 Task: Search one way flight ticket for 4 adults, 1 infant in seat and 1 infant on lap in premium economy from Lynchburg: Lynchburg Regional Airport (preston Glenn Field) to Rockford: Chicago Rockford International Airport(was Northwest Chicagoland Regional Airport At Rockford) on 5-1-2023. Choice of flights is Frontier. Number of bags: 5 checked bags. Price is upto 98000. Outbound departure time preference is 23:00.
Action: Mouse moved to (216, 365)
Screenshot: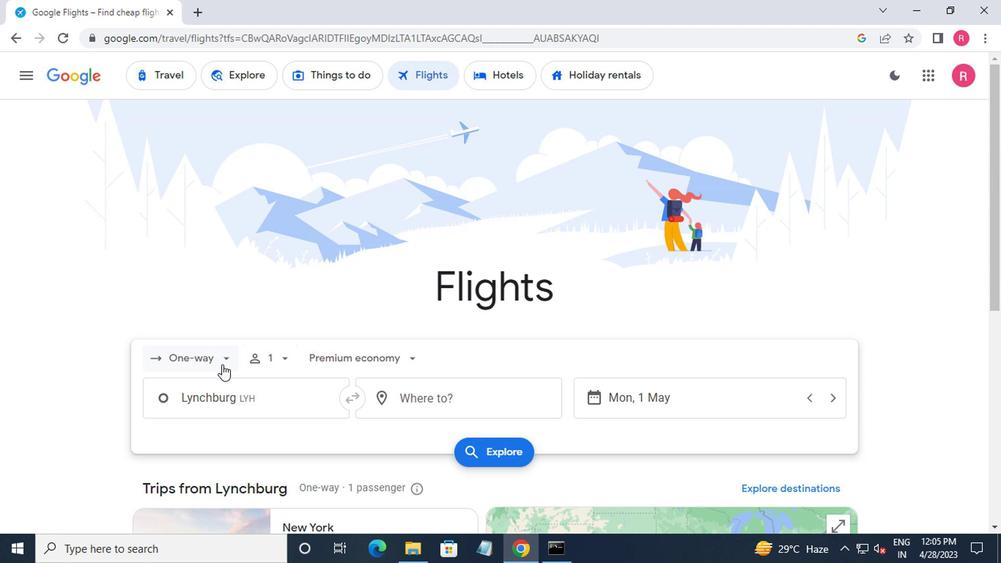 
Action: Mouse pressed left at (216, 365)
Screenshot: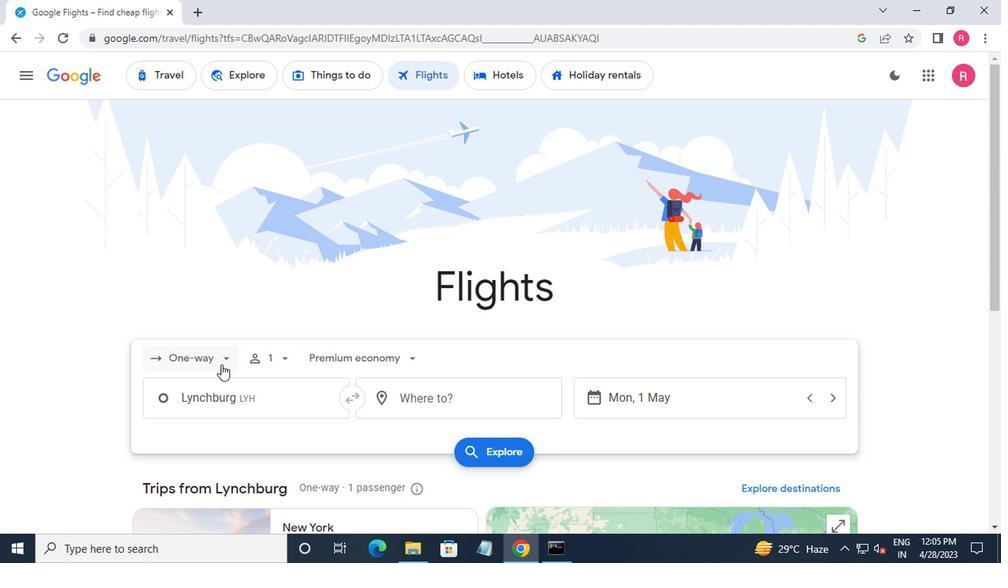 
Action: Mouse moved to (216, 421)
Screenshot: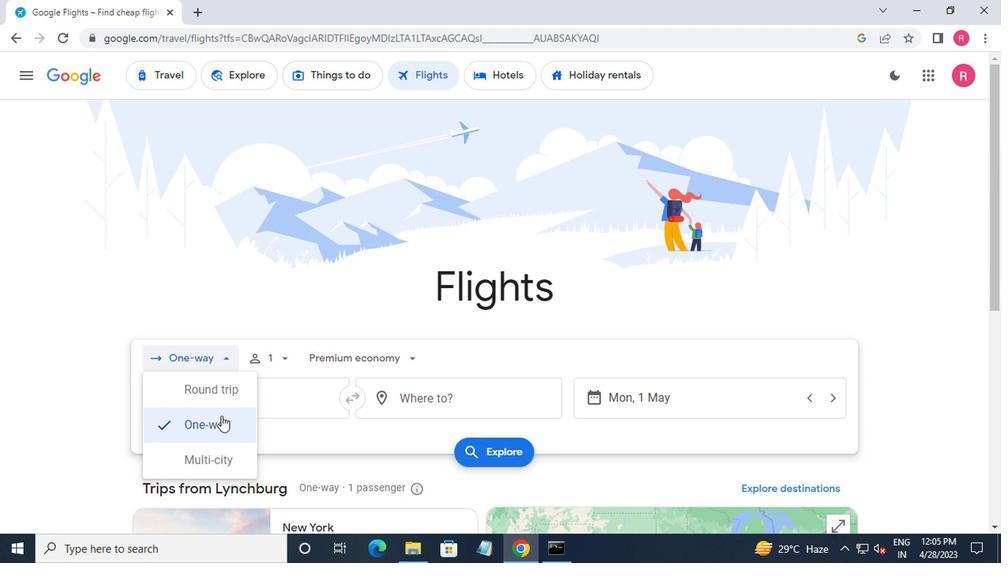 
Action: Mouse pressed left at (216, 421)
Screenshot: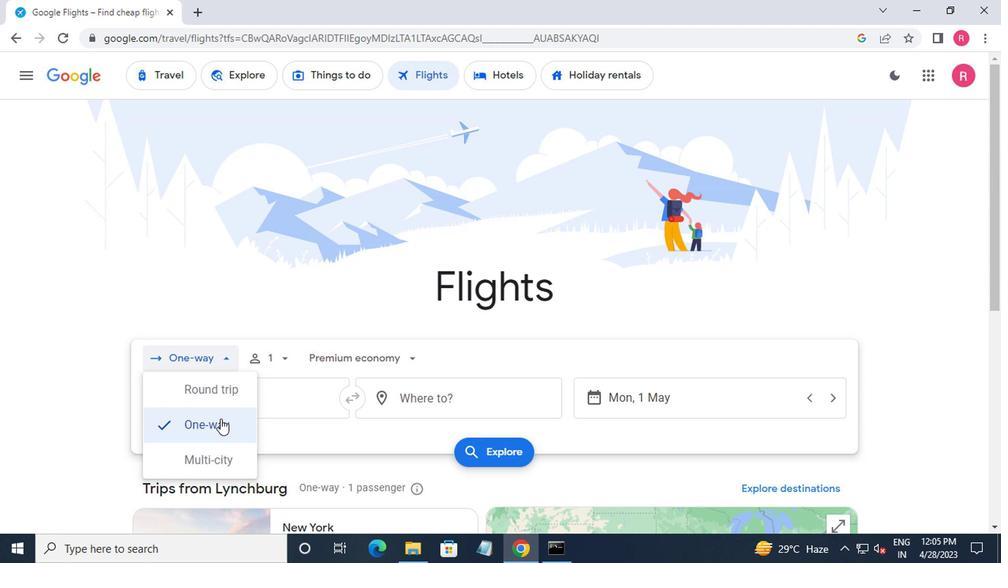 
Action: Mouse moved to (283, 358)
Screenshot: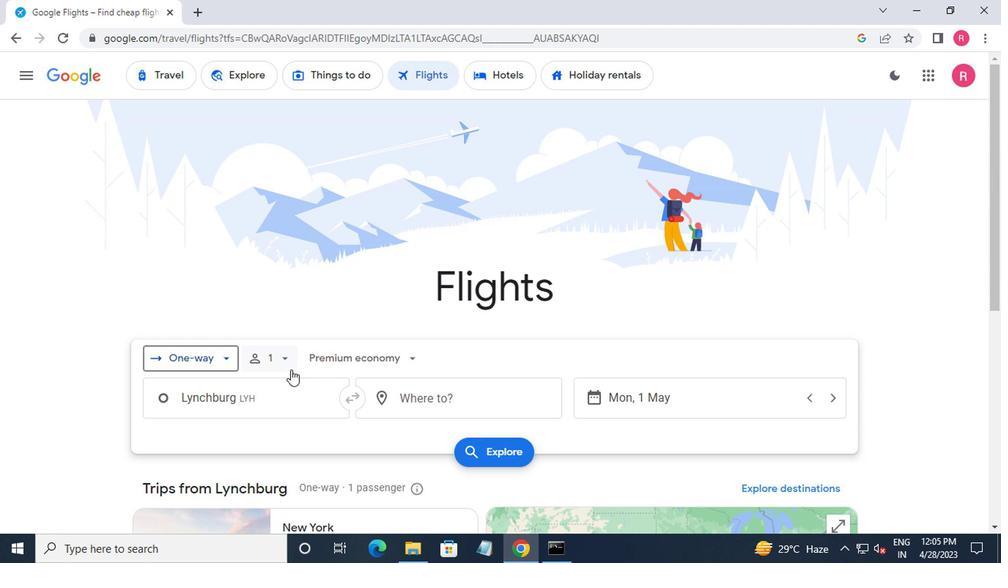 
Action: Mouse pressed left at (283, 358)
Screenshot: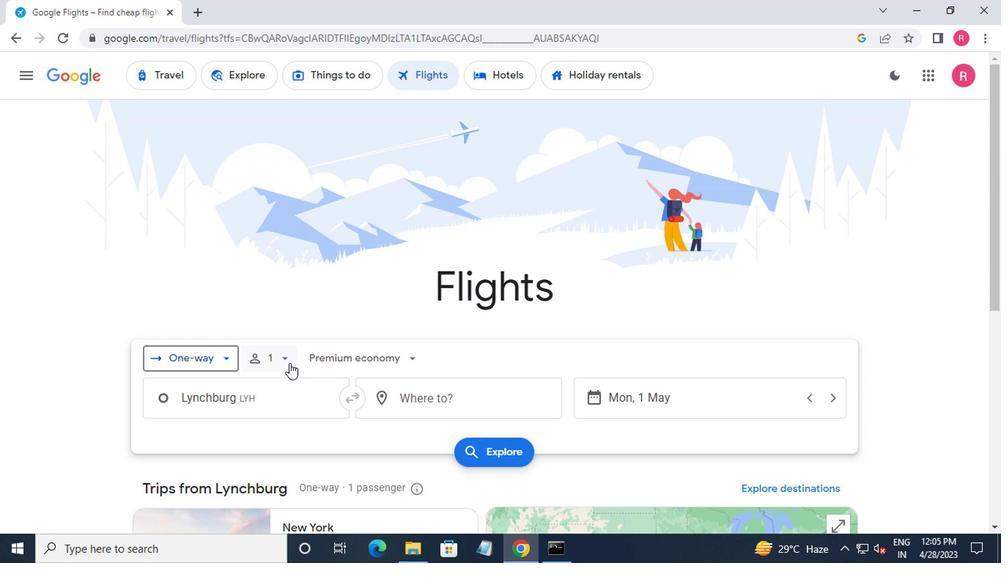 
Action: Mouse moved to (402, 403)
Screenshot: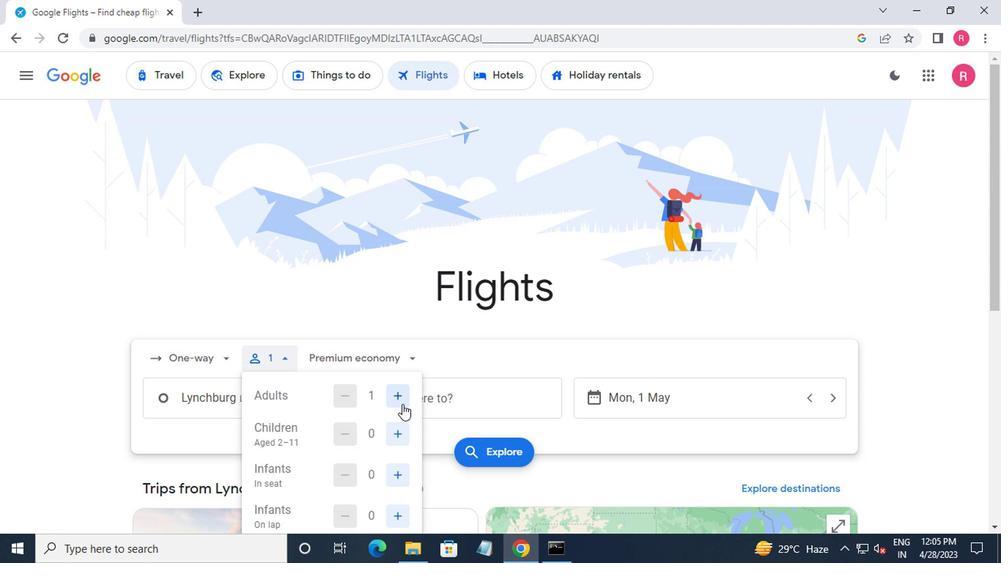 
Action: Mouse pressed left at (402, 403)
Screenshot: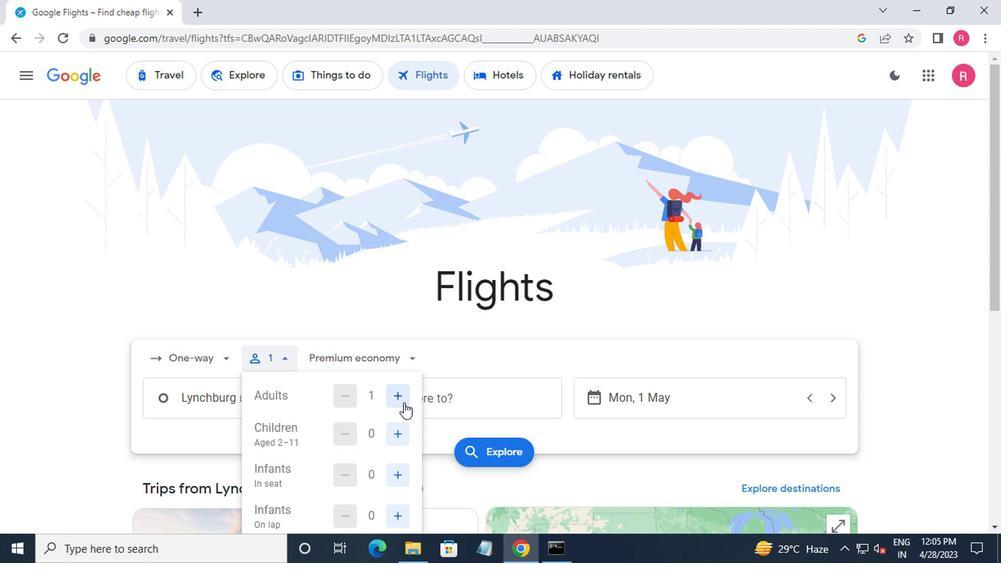 
Action: Mouse moved to (401, 403)
Screenshot: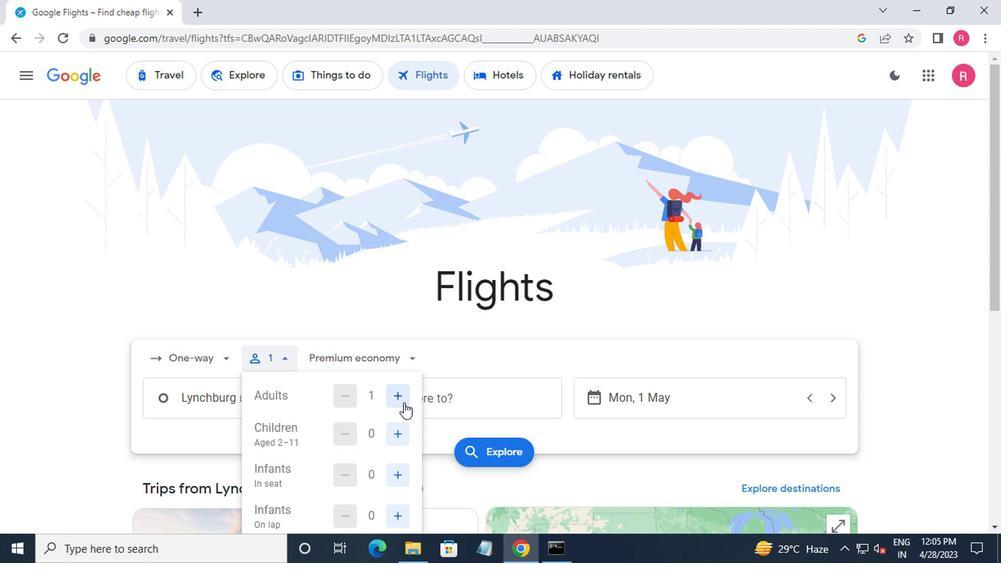 
Action: Mouse pressed left at (401, 403)
Screenshot: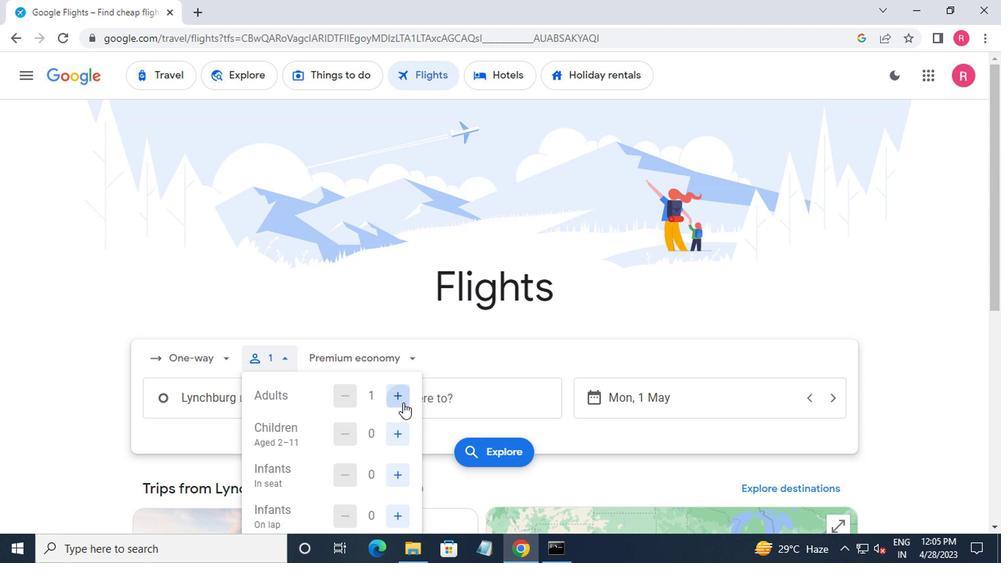 
Action: Mouse moved to (391, 444)
Screenshot: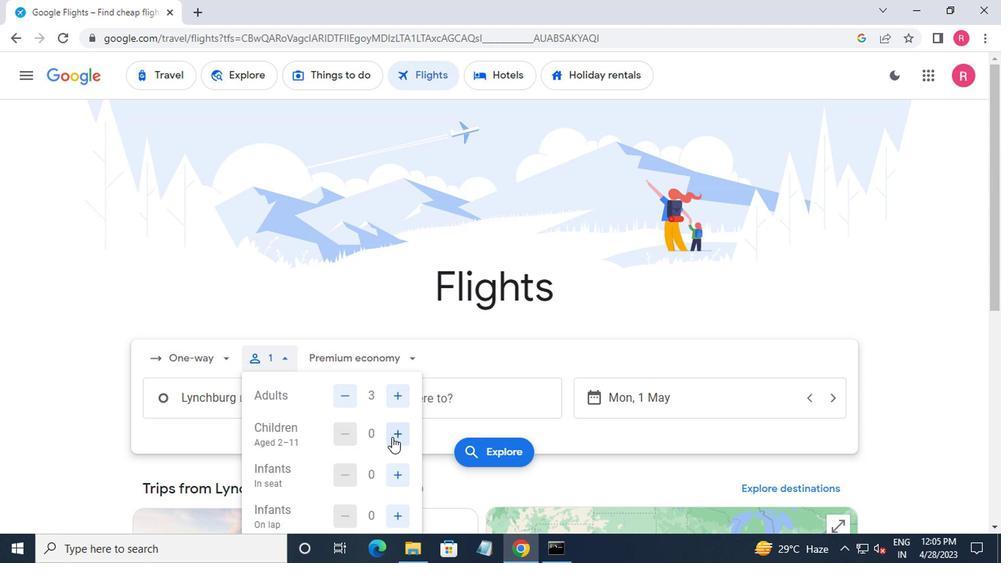 
Action: Mouse pressed left at (391, 444)
Screenshot: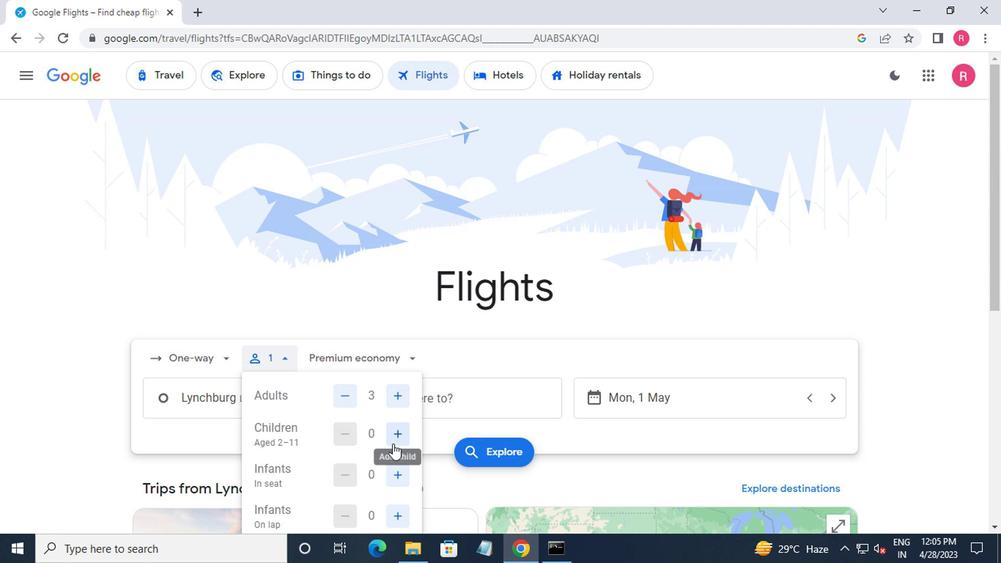 
Action: Mouse pressed left at (391, 444)
Screenshot: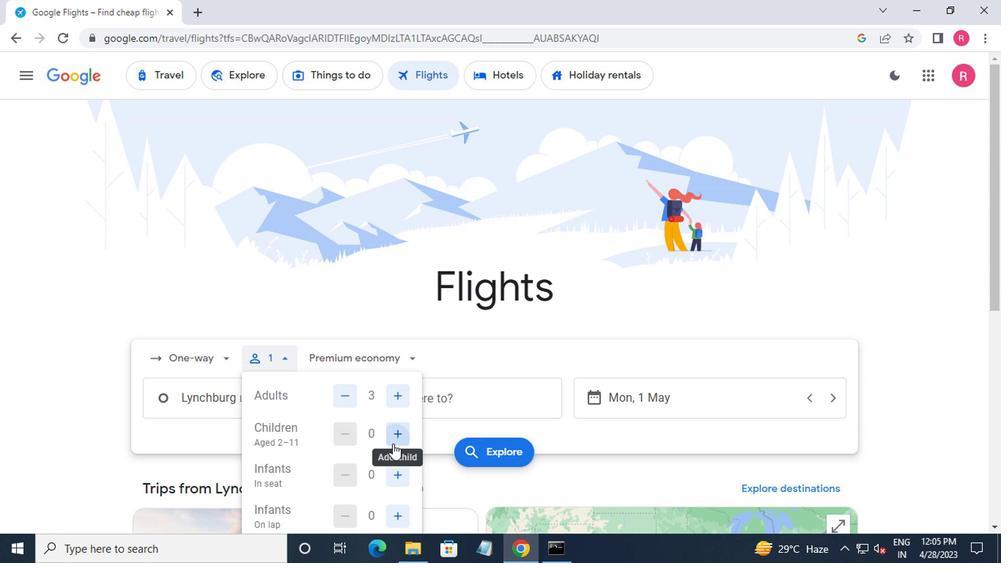 
Action: Mouse pressed left at (391, 444)
Screenshot: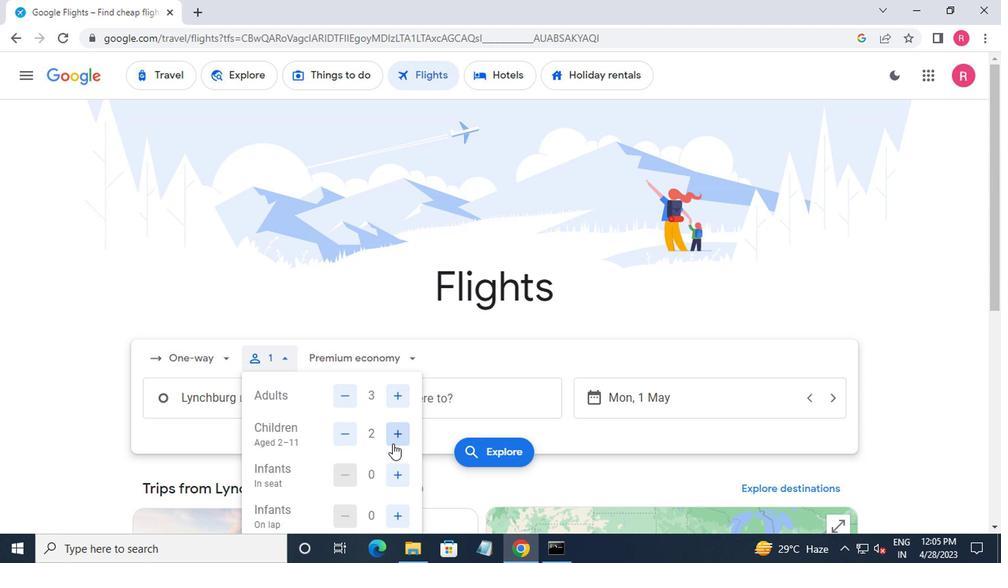 
Action: Mouse scrolled (391, 444) with delta (0, 0)
Screenshot: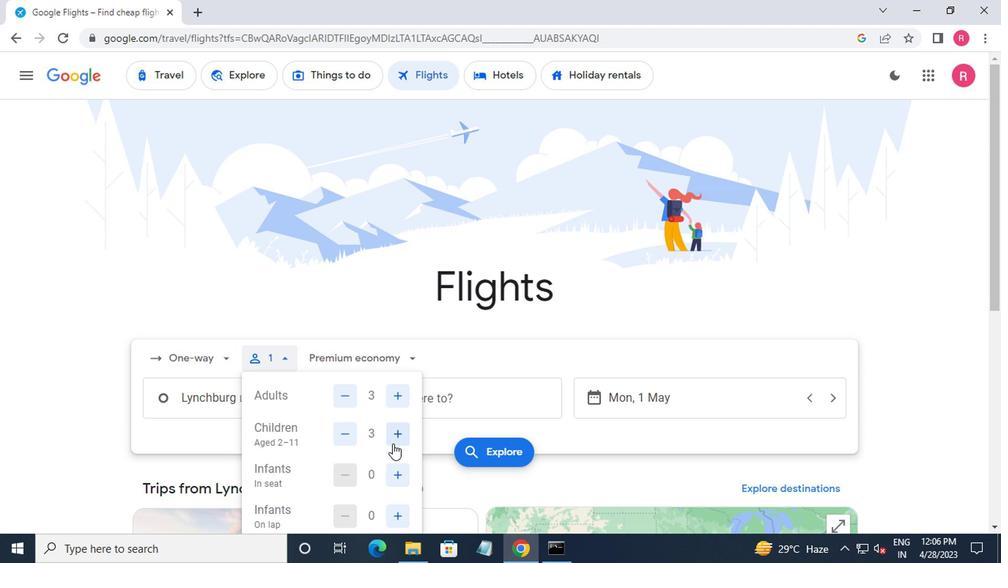 
Action: Mouse moved to (382, 285)
Screenshot: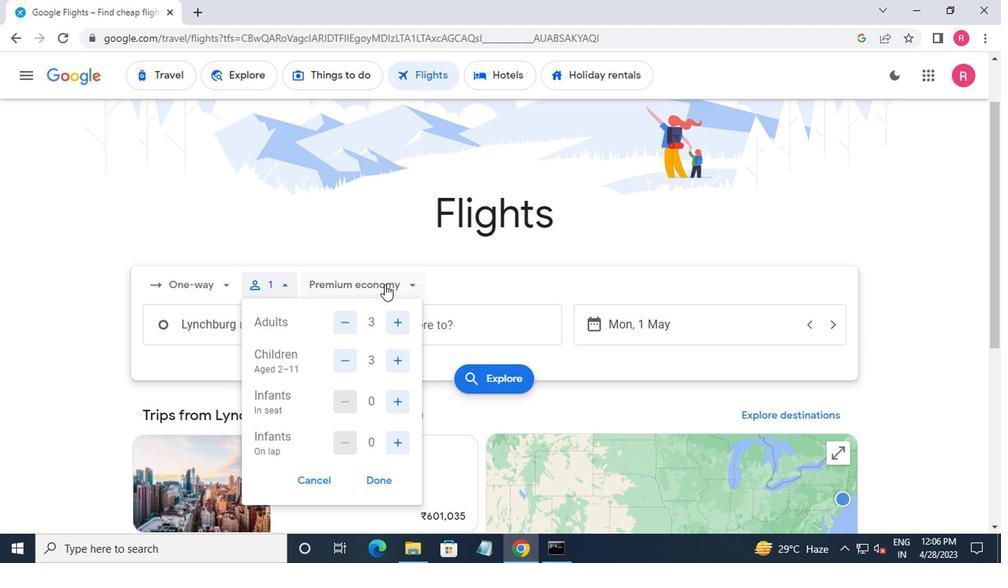 
Action: Mouse pressed left at (382, 285)
Screenshot: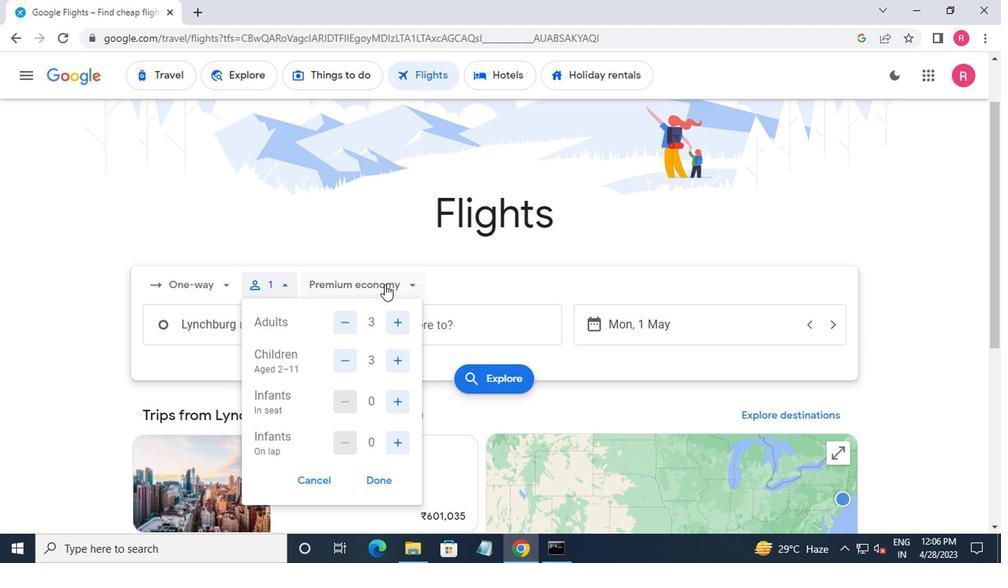 
Action: Mouse moved to (384, 388)
Screenshot: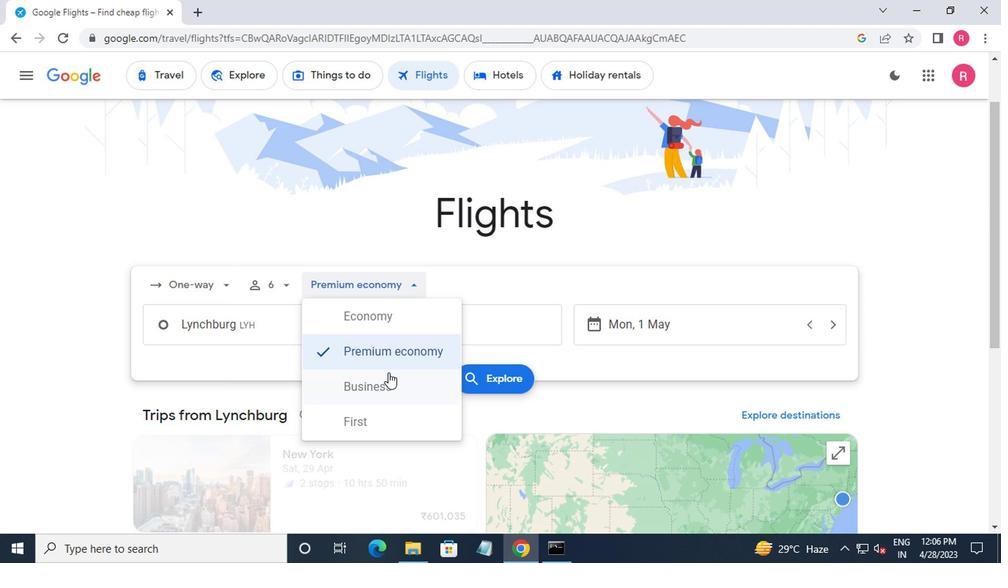 
Action: Mouse pressed left at (384, 388)
Screenshot: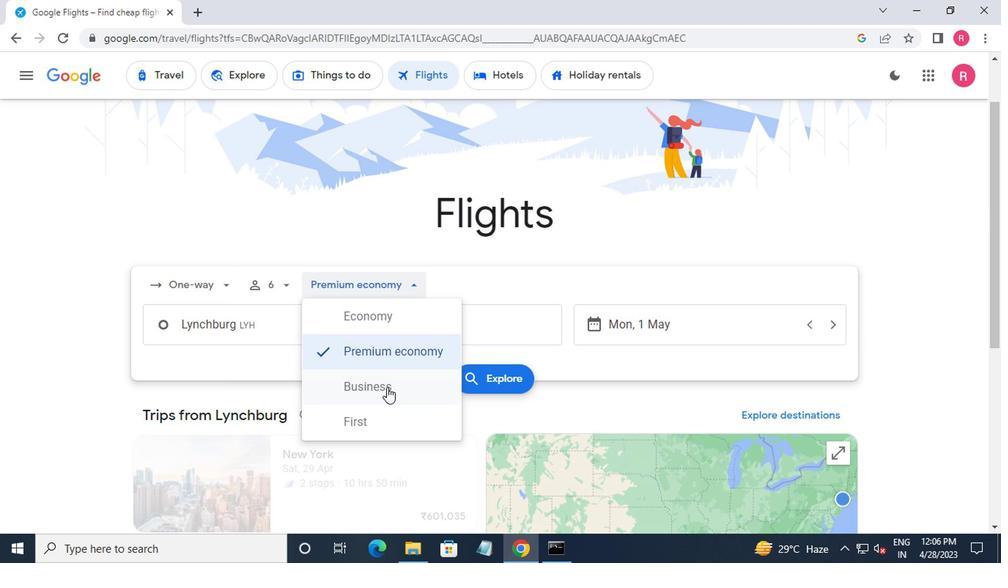 
Action: Mouse moved to (268, 336)
Screenshot: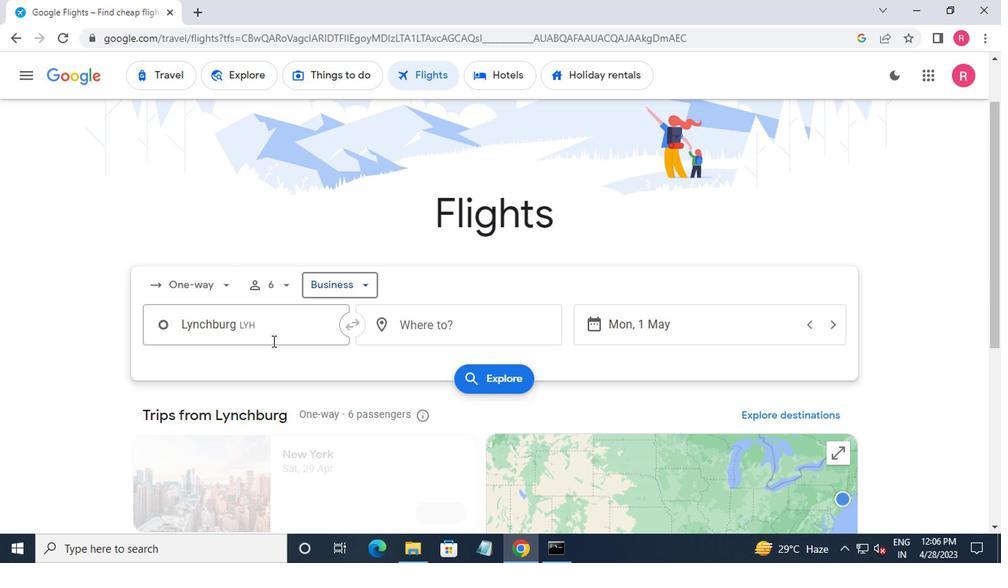 
Action: Mouse pressed left at (268, 336)
Screenshot: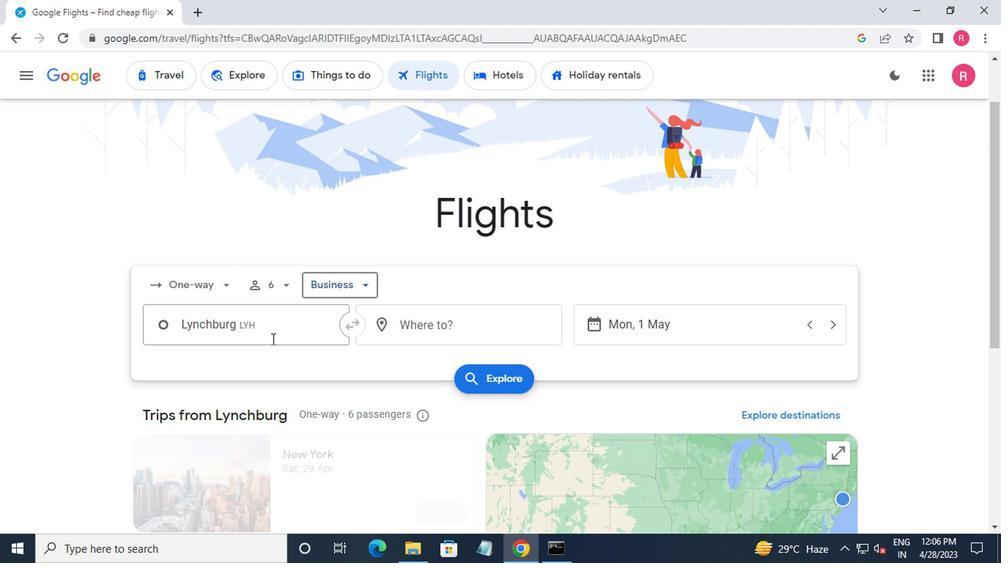 
Action: Mouse moved to (306, 401)
Screenshot: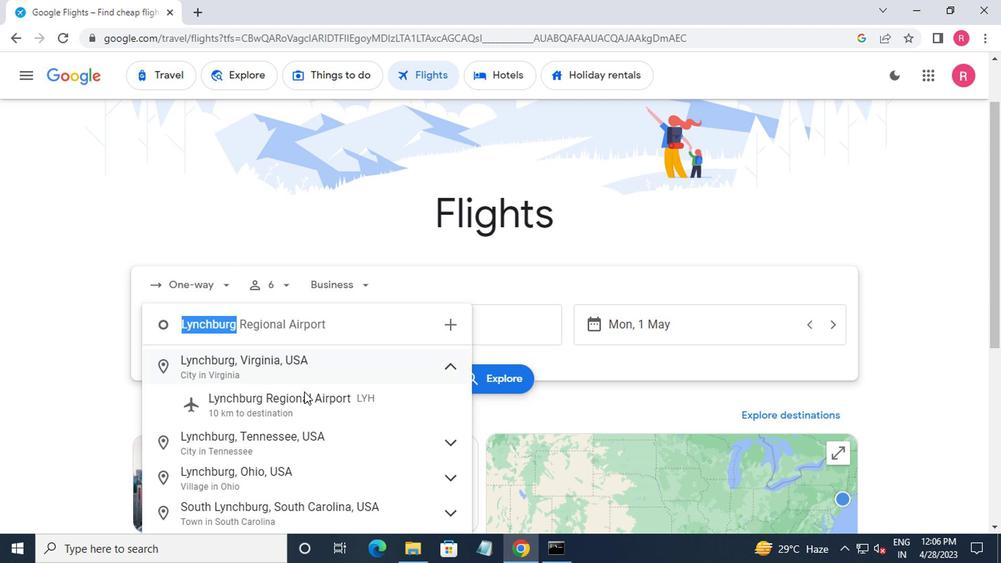 
Action: Mouse pressed left at (306, 401)
Screenshot: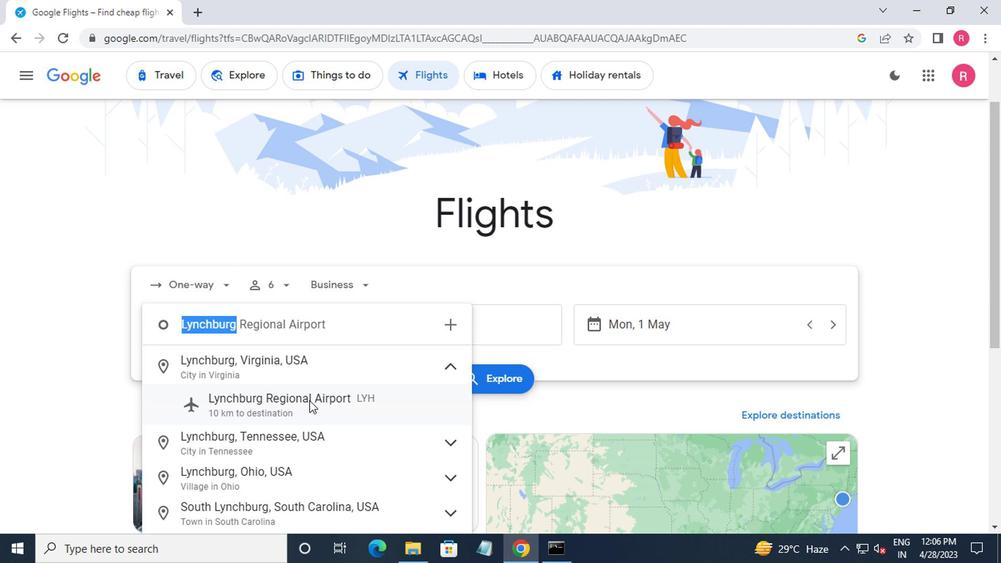 
Action: Mouse moved to (451, 325)
Screenshot: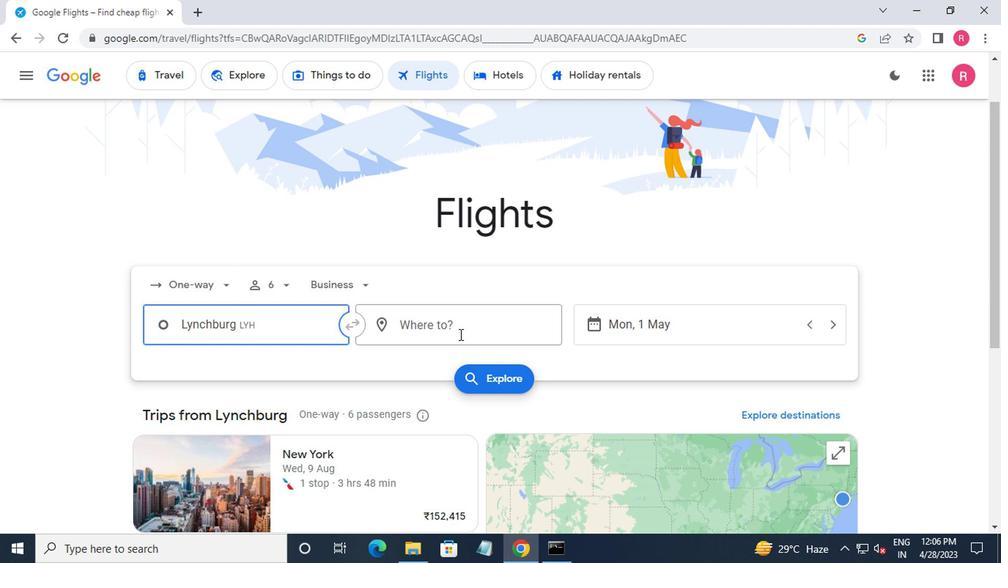 
Action: Mouse pressed left at (451, 325)
Screenshot: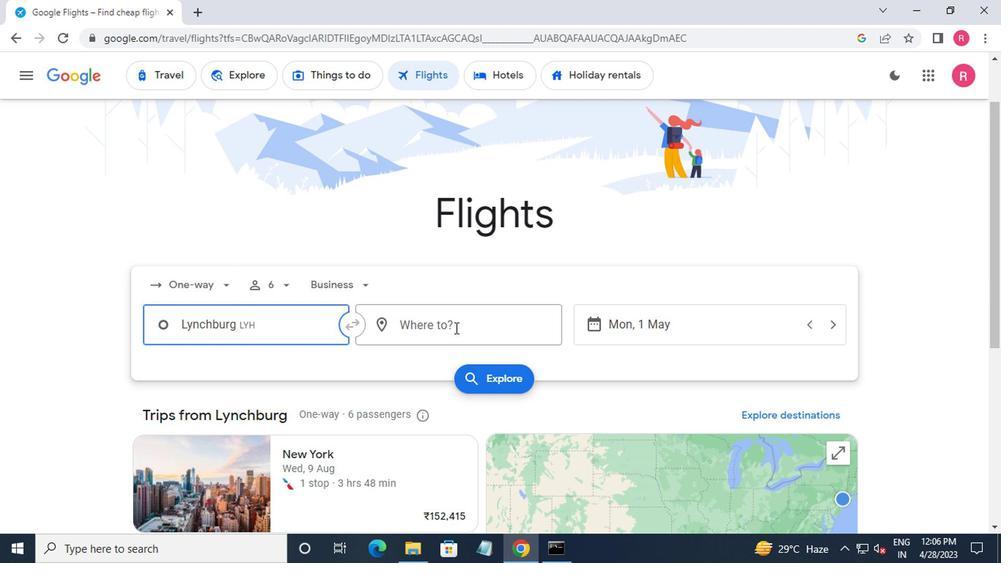
Action: Mouse moved to (431, 478)
Screenshot: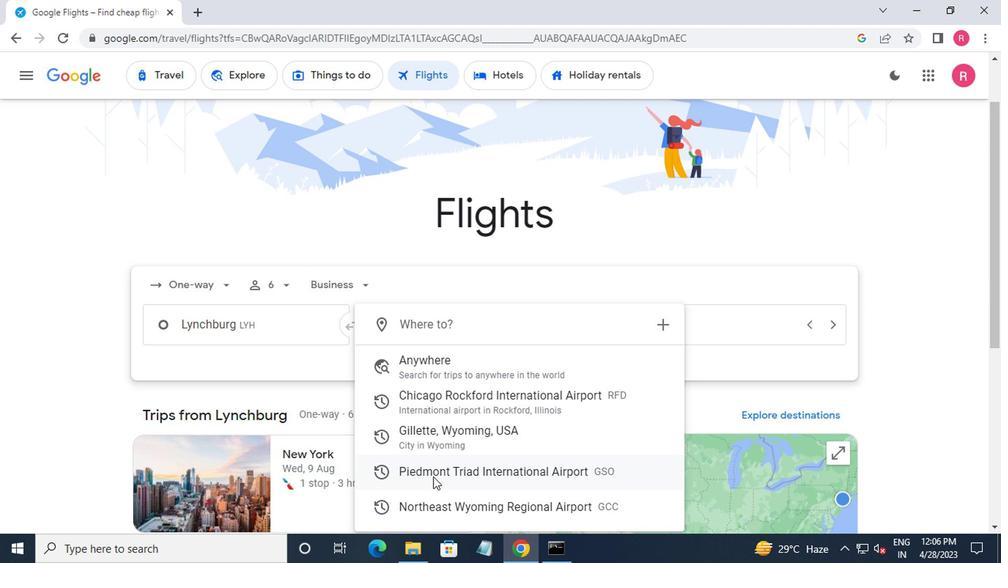 
Action: Mouse pressed left at (431, 478)
Screenshot: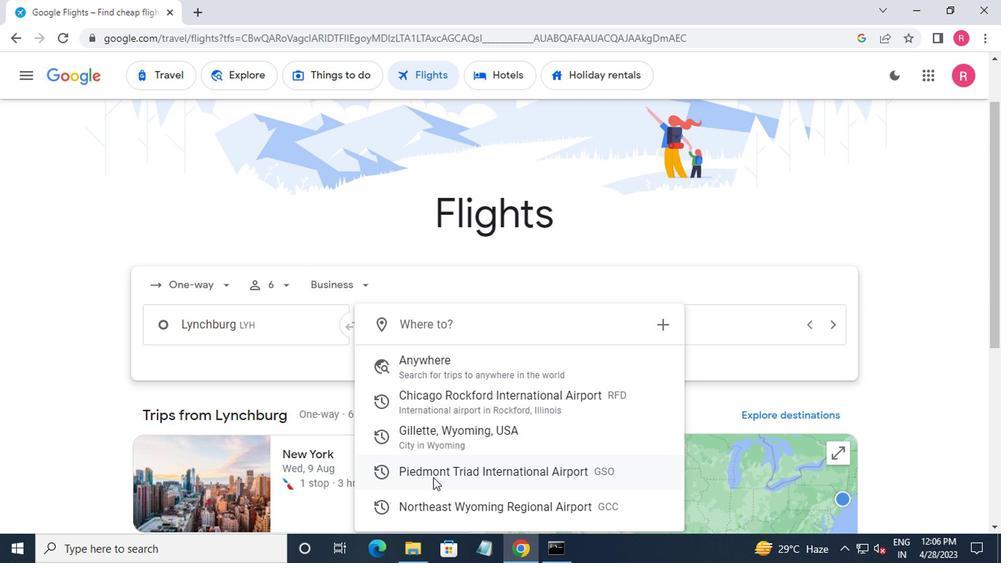 
Action: Mouse moved to (678, 322)
Screenshot: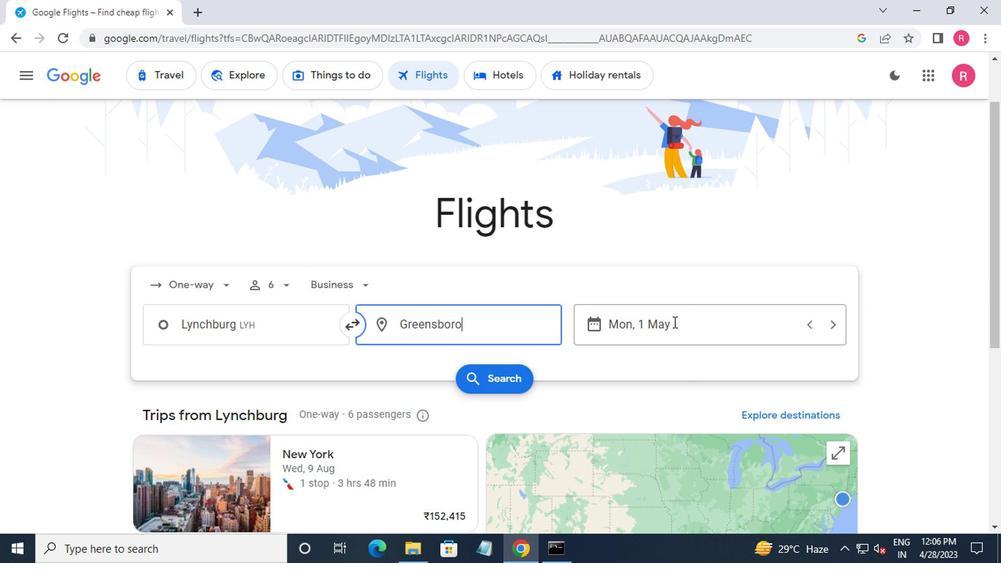 
Action: Mouse pressed left at (678, 322)
Screenshot: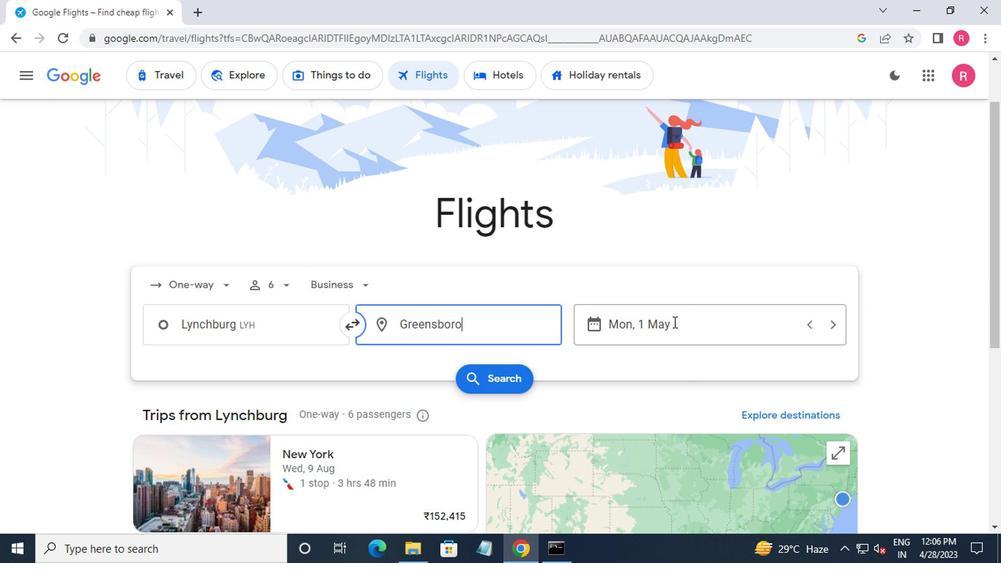 
Action: Mouse moved to (654, 275)
Screenshot: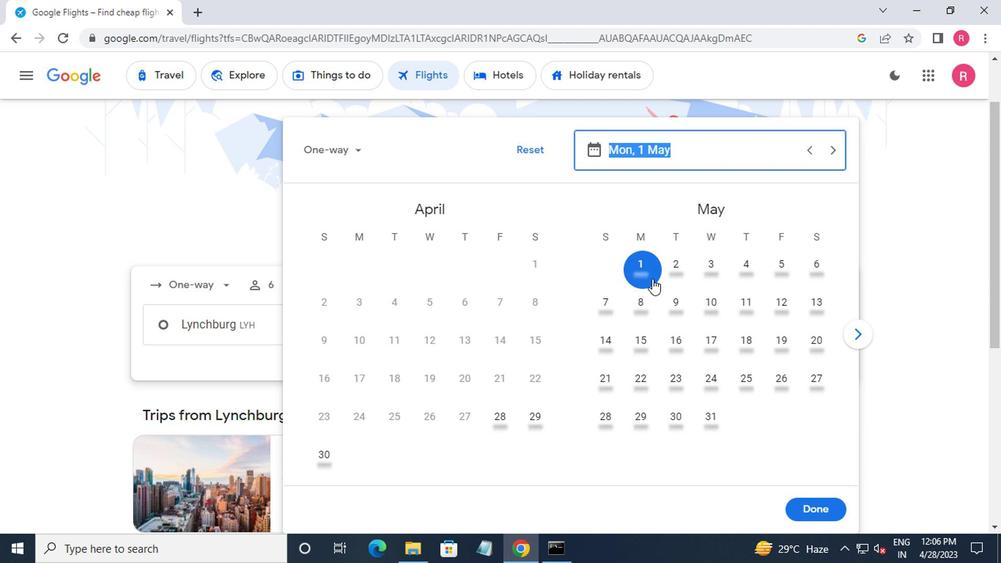 
Action: Mouse pressed left at (654, 275)
Screenshot: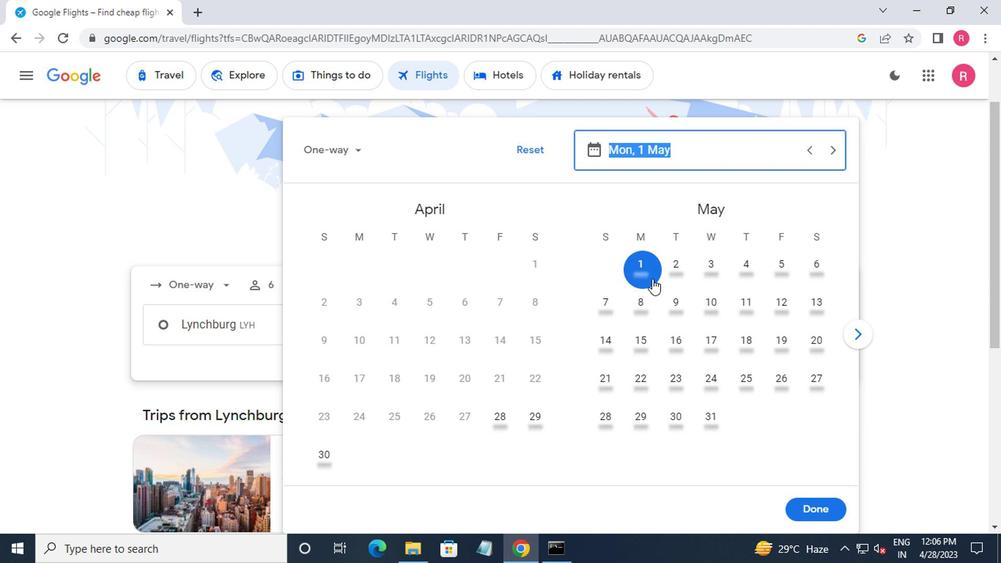 
Action: Mouse moved to (802, 492)
Screenshot: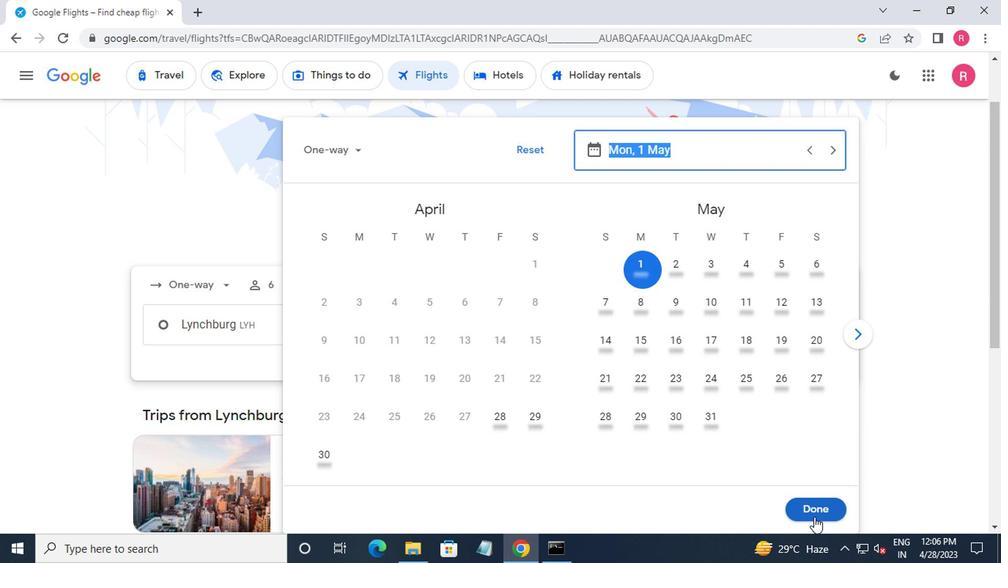 
Action: Mouse pressed left at (802, 492)
Screenshot: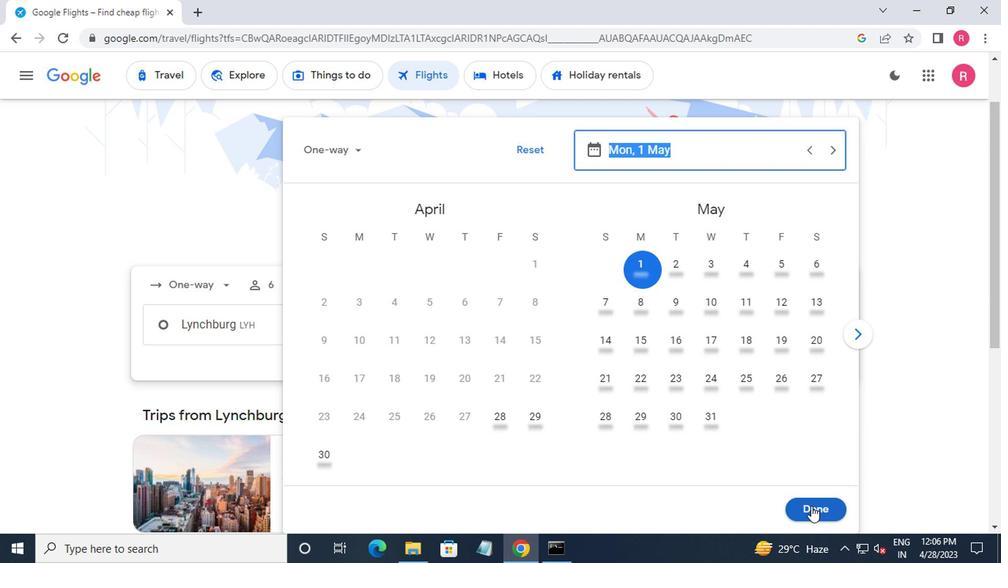 
Action: Mouse moved to (807, 505)
Screenshot: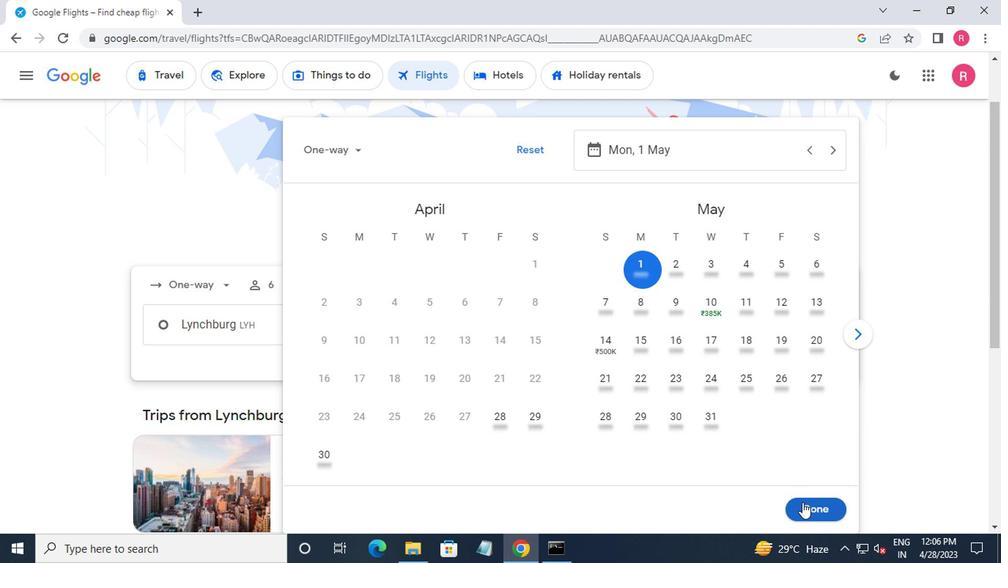 
Action: Mouse pressed left at (807, 505)
Screenshot: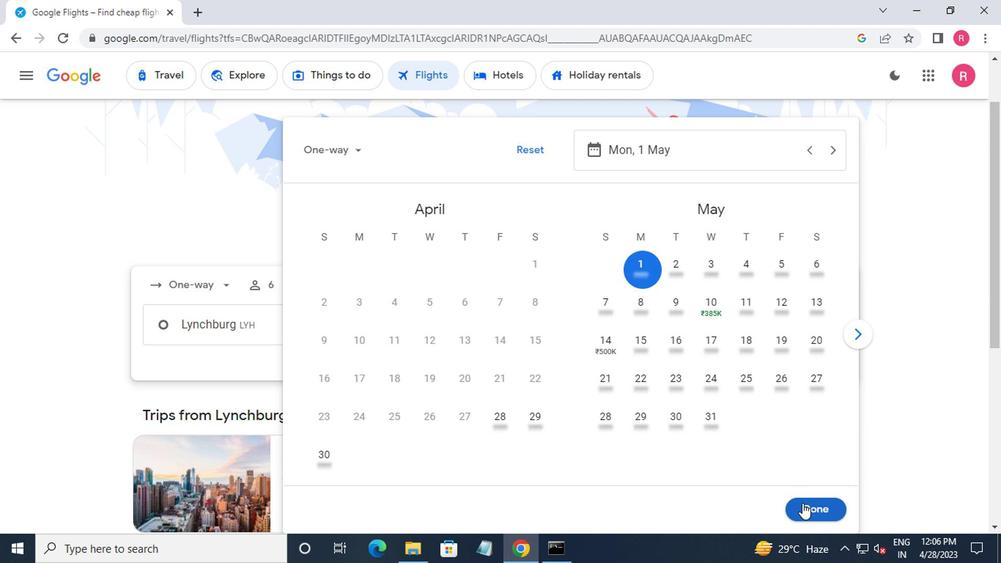 
Action: Mouse moved to (496, 393)
Screenshot: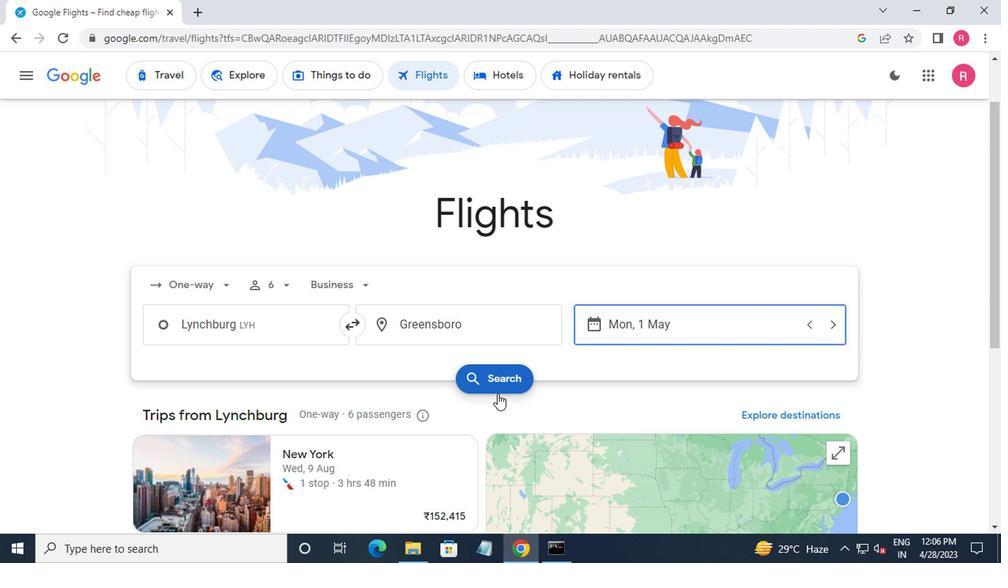 
Action: Mouse pressed left at (496, 393)
Screenshot: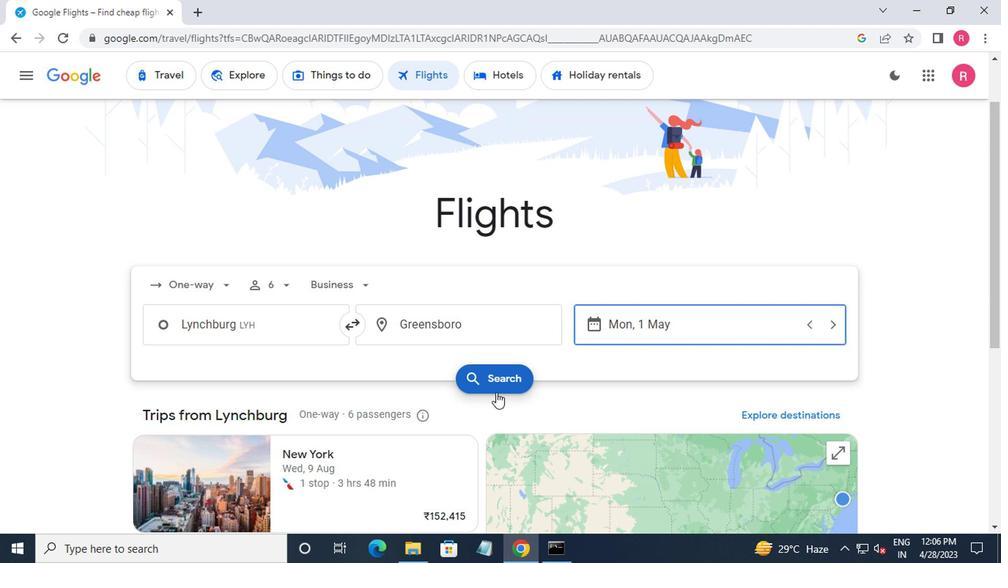 
Action: Mouse moved to (167, 215)
Screenshot: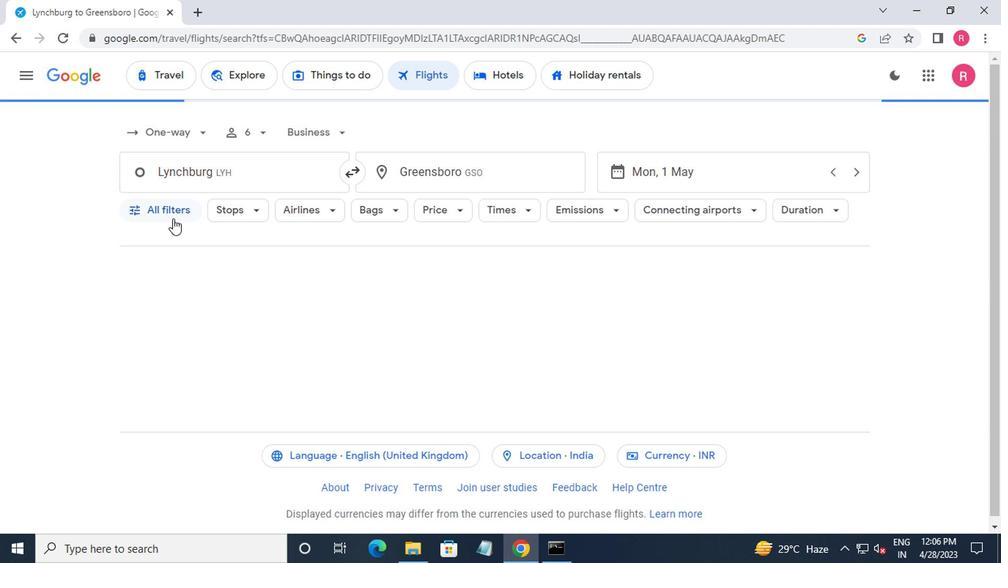 
Action: Mouse pressed left at (167, 215)
Screenshot: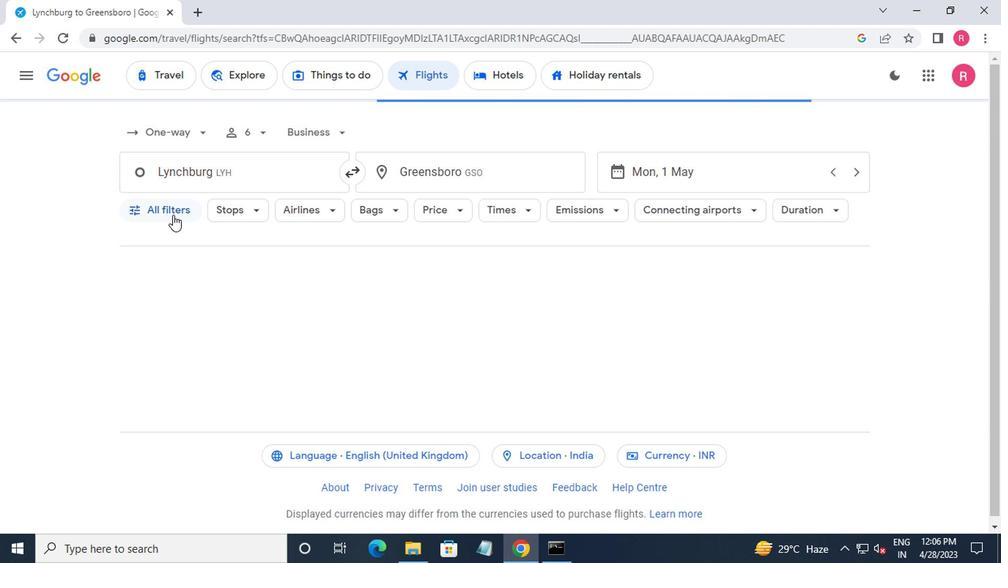 
Action: Mouse moved to (187, 306)
Screenshot: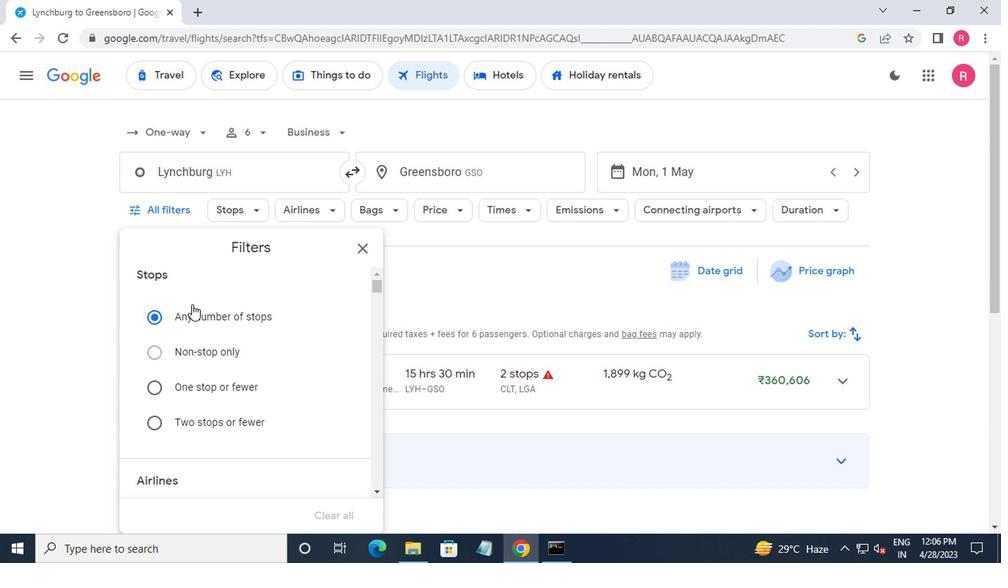 
Action: Mouse scrolled (187, 305) with delta (0, -1)
Screenshot: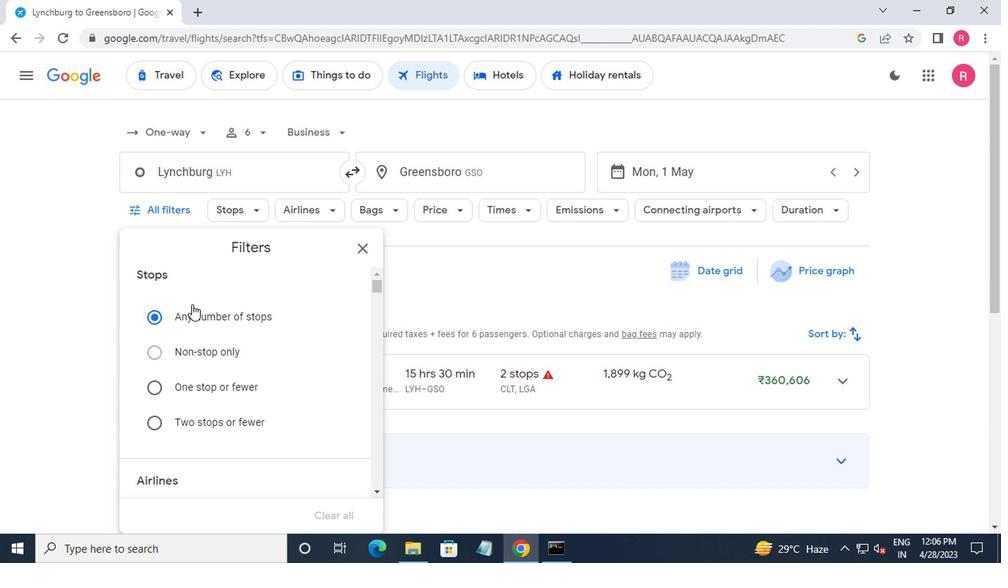
Action: Mouse moved to (189, 312)
Screenshot: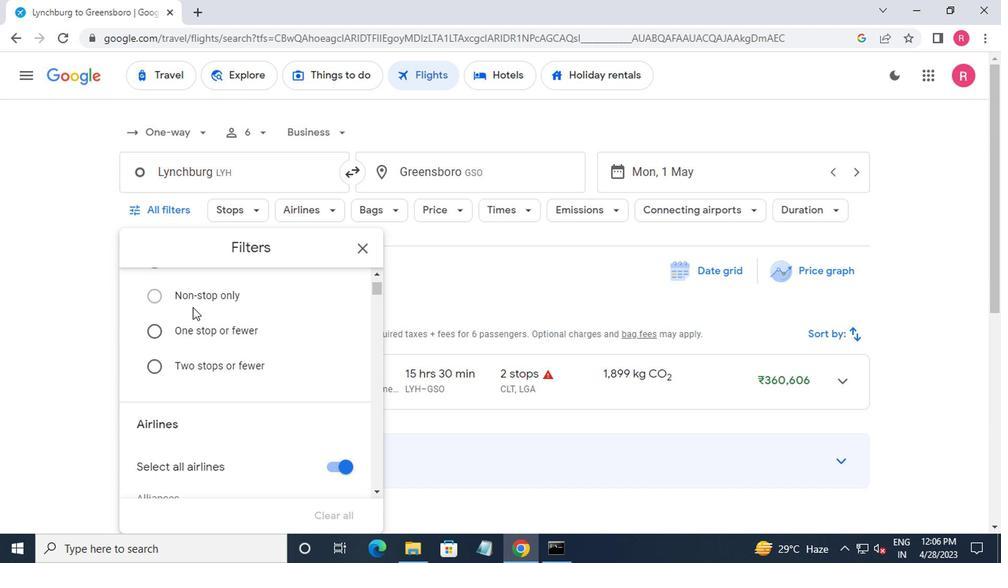 
Action: Mouse scrolled (189, 311) with delta (0, 0)
Screenshot: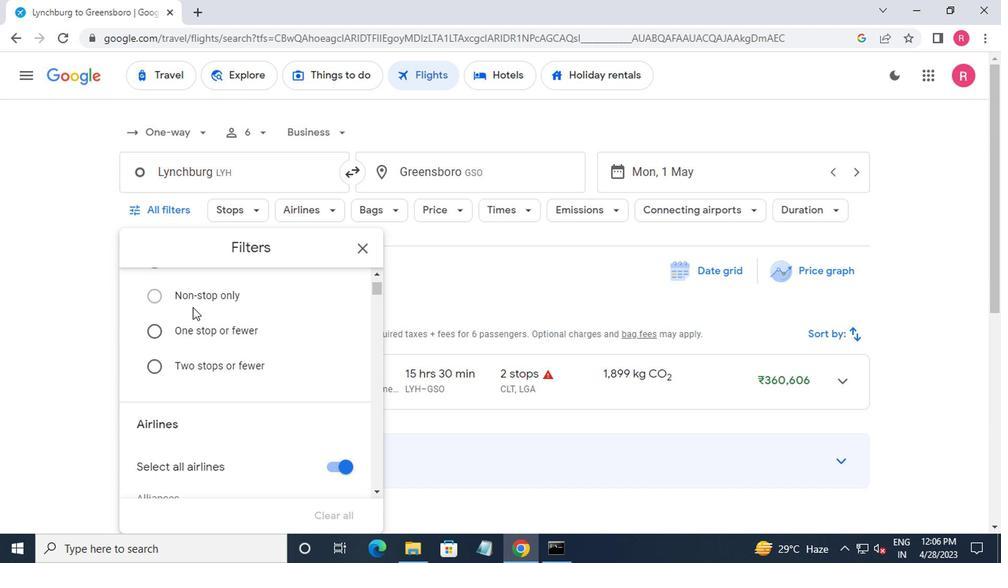 
Action: Mouse moved to (192, 313)
Screenshot: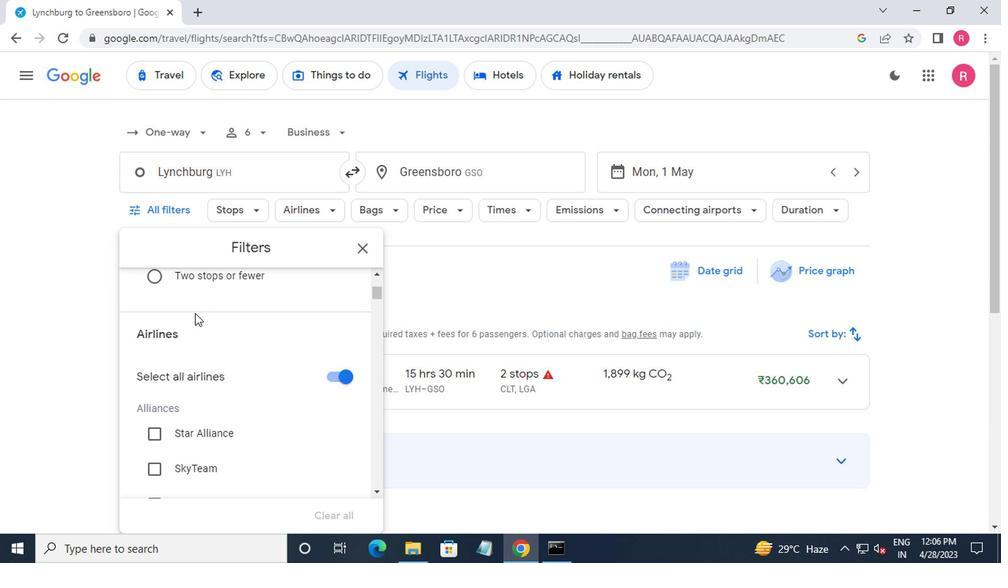 
Action: Mouse scrolled (192, 312) with delta (0, -1)
Screenshot: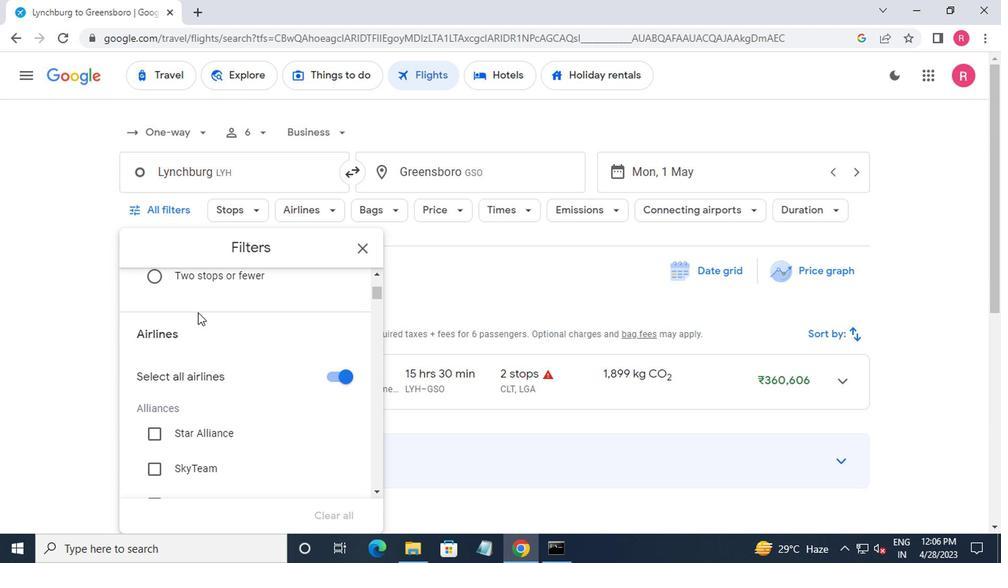 
Action: Mouse scrolled (192, 312) with delta (0, -1)
Screenshot: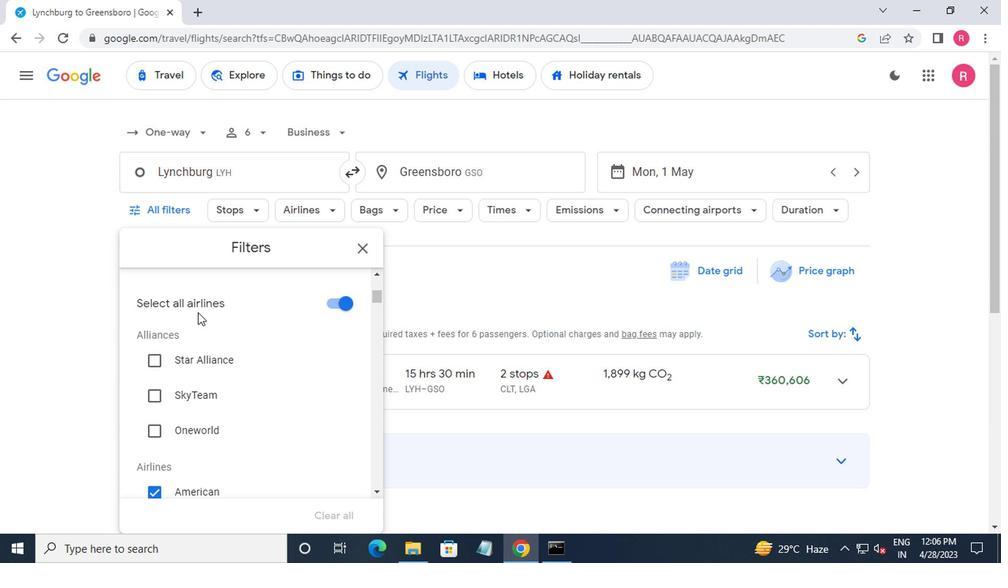 
Action: Mouse scrolled (192, 312) with delta (0, -1)
Screenshot: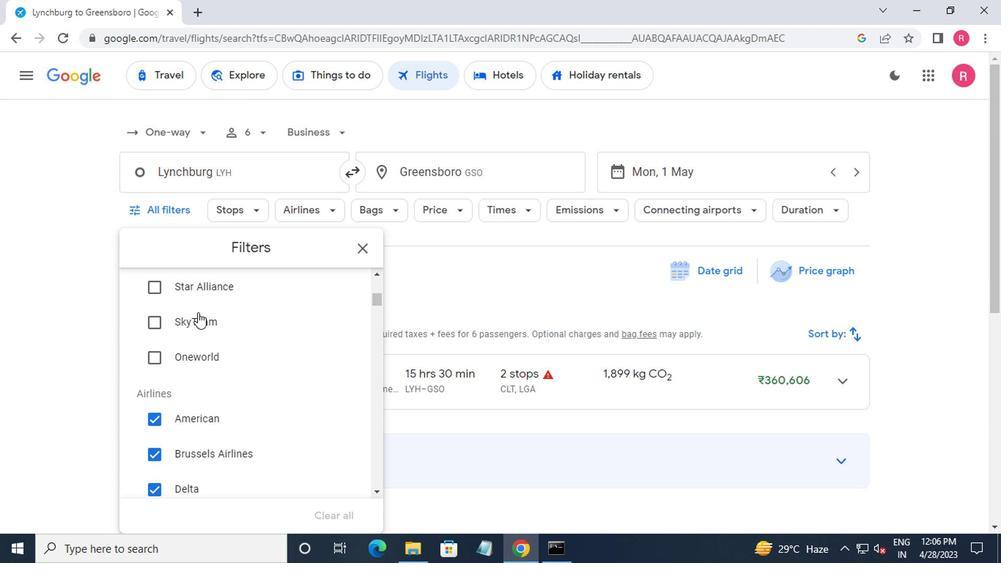 
Action: Mouse scrolled (192, 312) with delta (0, -1)
Screenshot: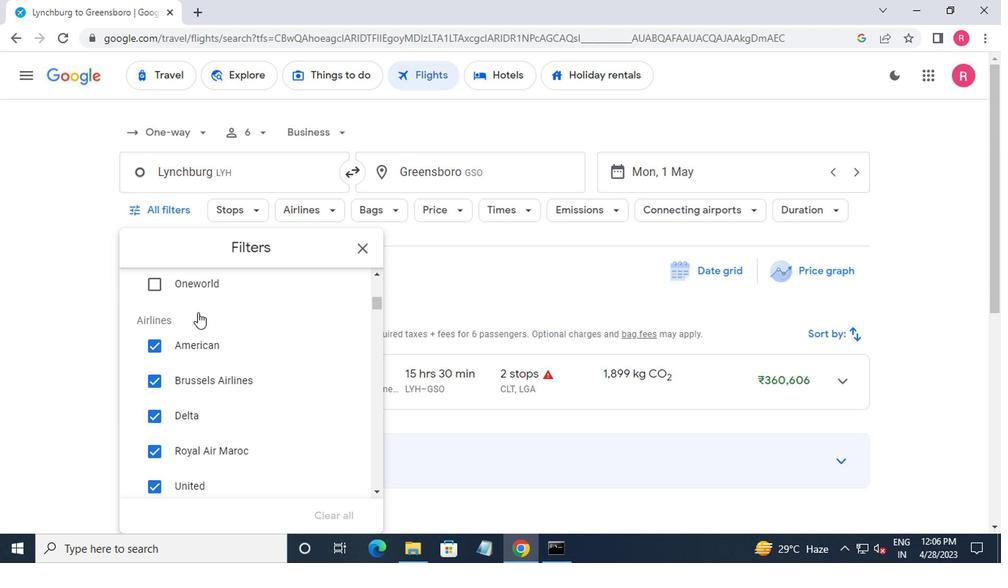 
Action: Mouse moved to (196, 309)
Screenshot: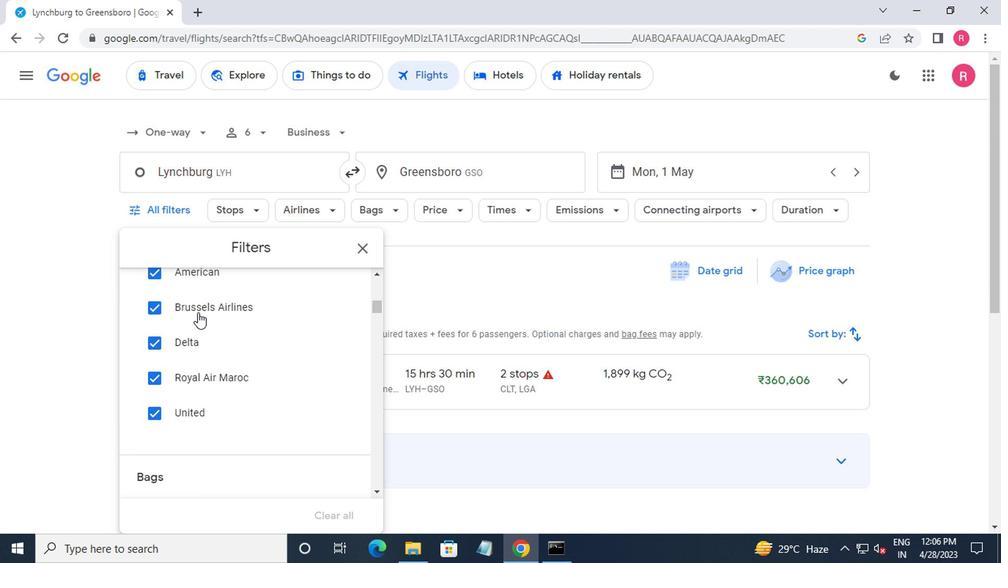 
Action: Mouse scrolled (196, 310) with delta (0, 0)
Screenshot: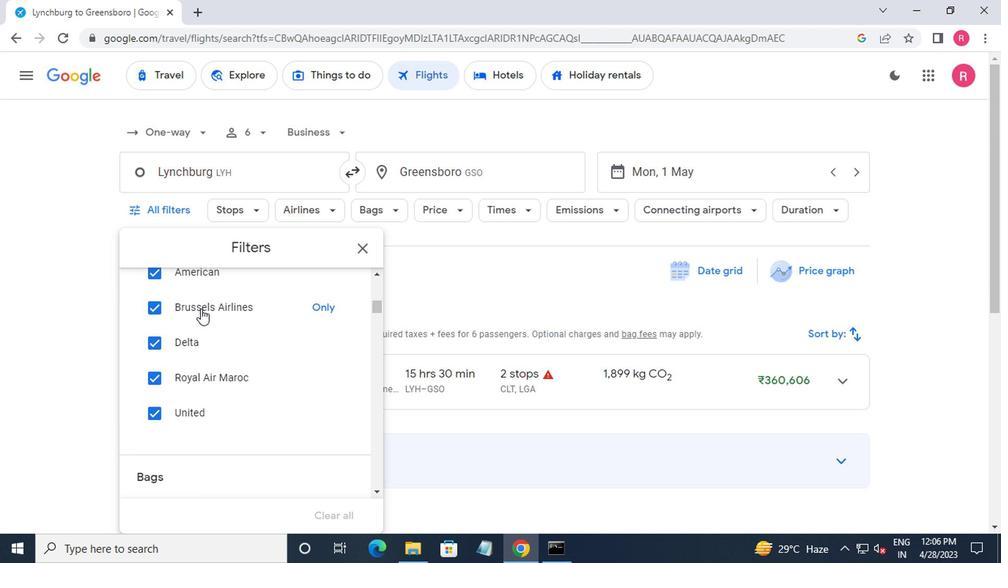 
Action: Mouse scrolled (196, 308) with delta (0, -1)
Screenshot: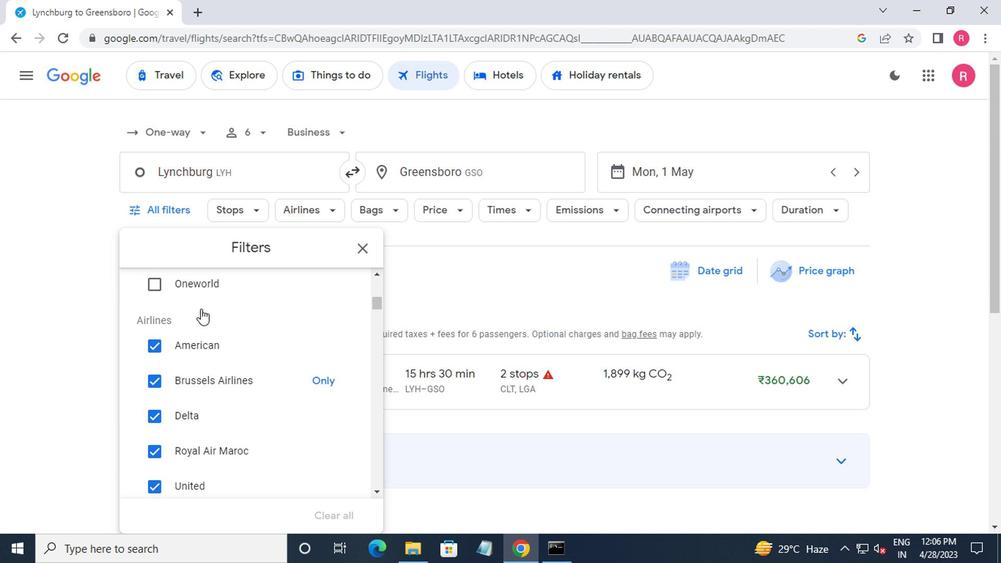 
Action: Mouse scrolled (196, 310) with delta (0, 0)
Screenshot: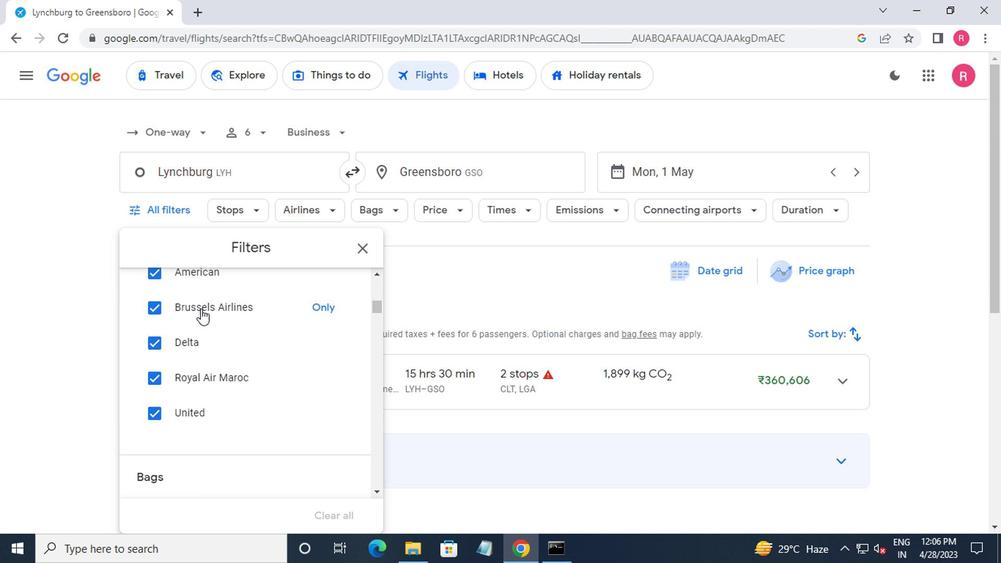 
Action: Mouse scrolled (196, 310) with delta (0, 0)
Screenshot: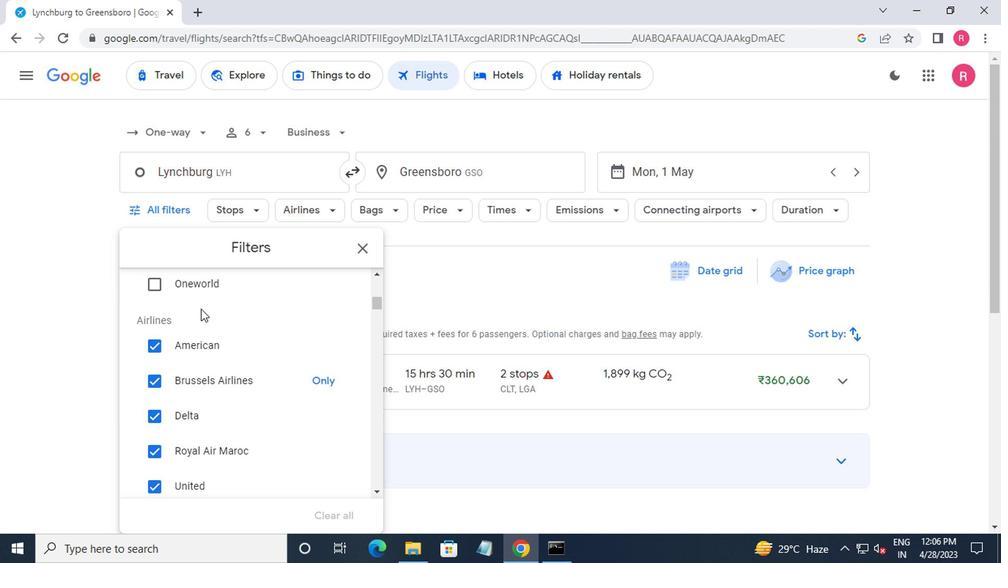 
Action: Mouse moved to (196, 309)
Screenshot: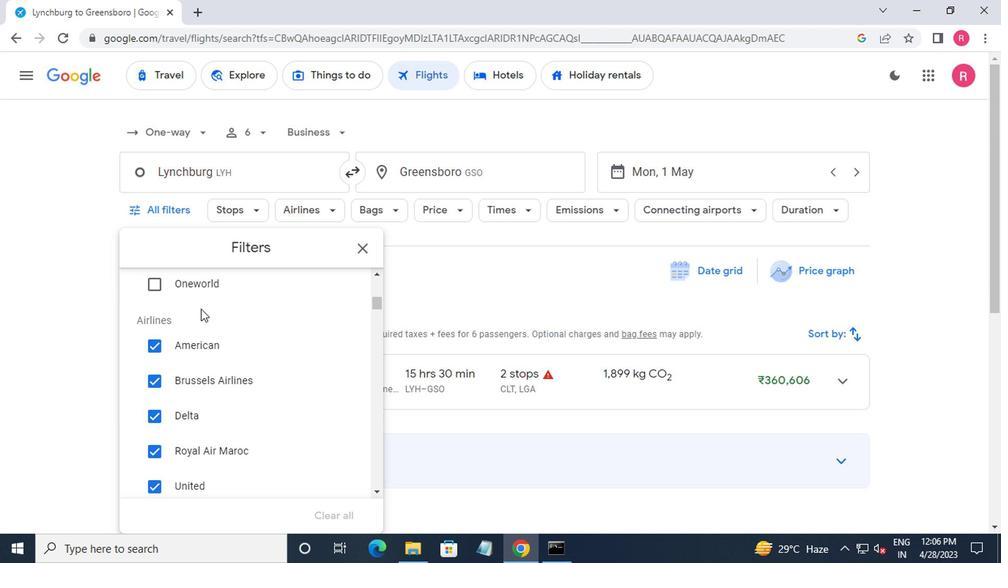 
Action: Mouse scrolled (196, 310) with delta (0, 0)
Screenshot: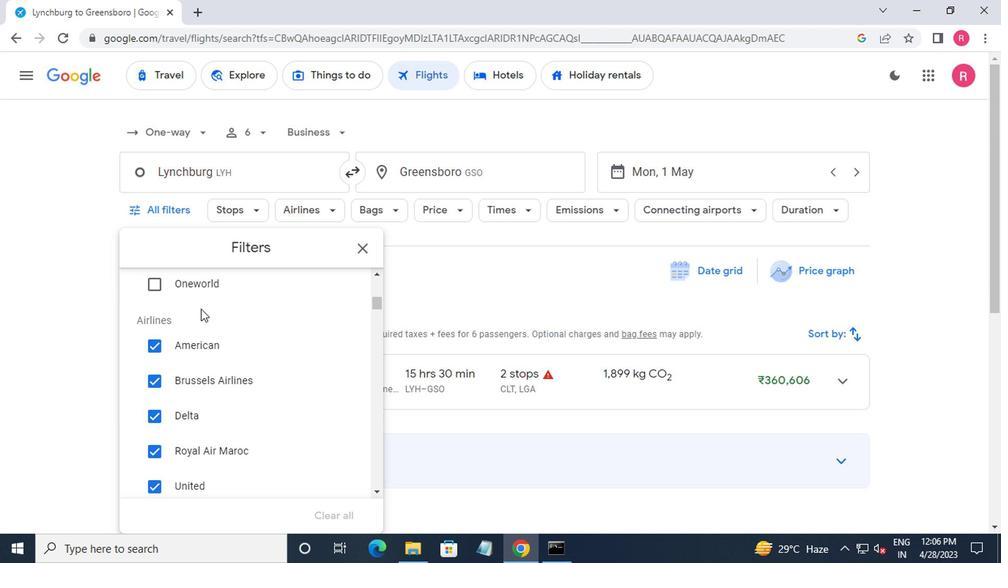 
Action: Mouse moved to (335, 301)
Screenshot: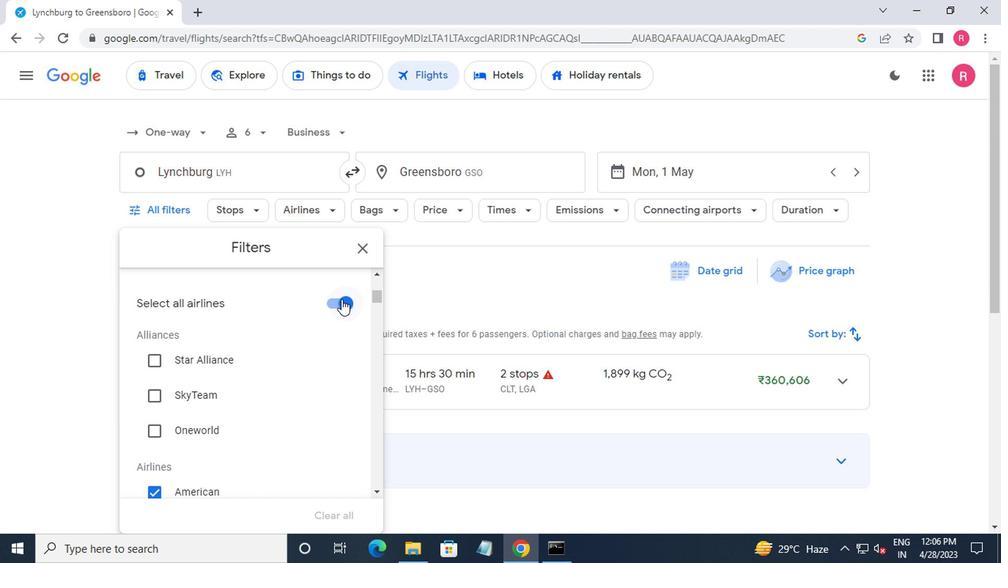 
Action: Mouse pressed left at (335, 301)
Screenshot: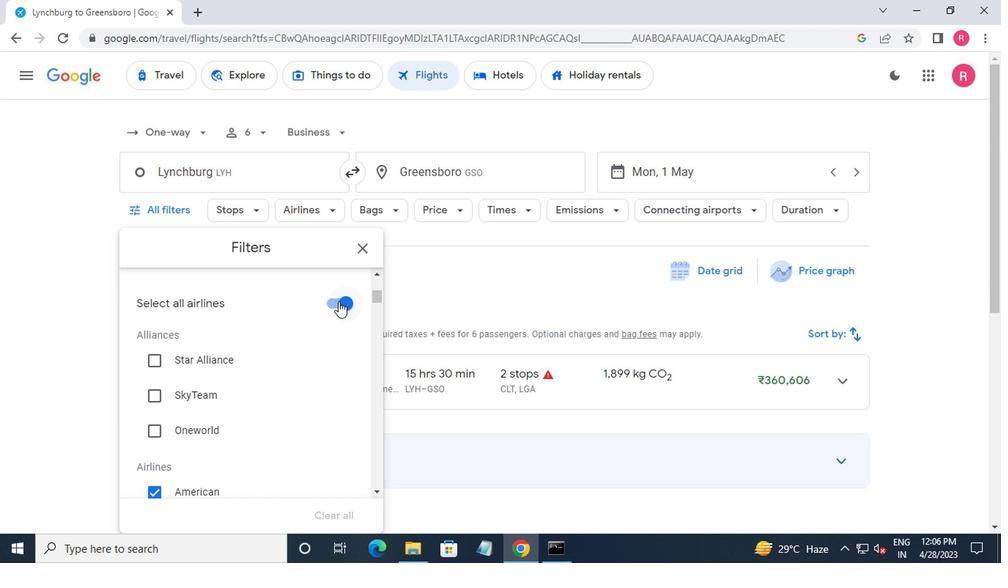 
Action: Mouse scrolled (335, 301) with delta (0, 0)
Screenshot: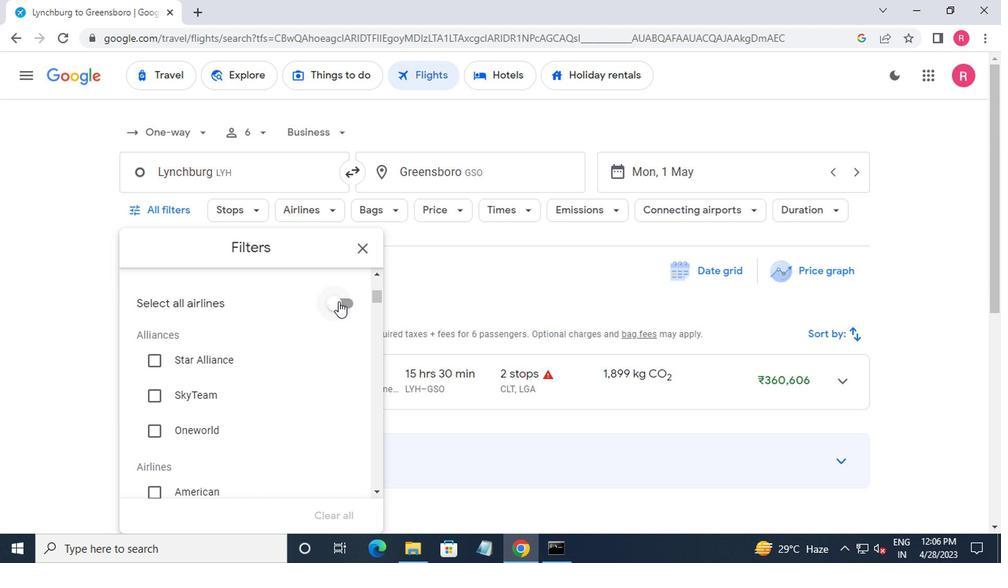 
Action: Mouse moved to (334, 305)
Screenshot: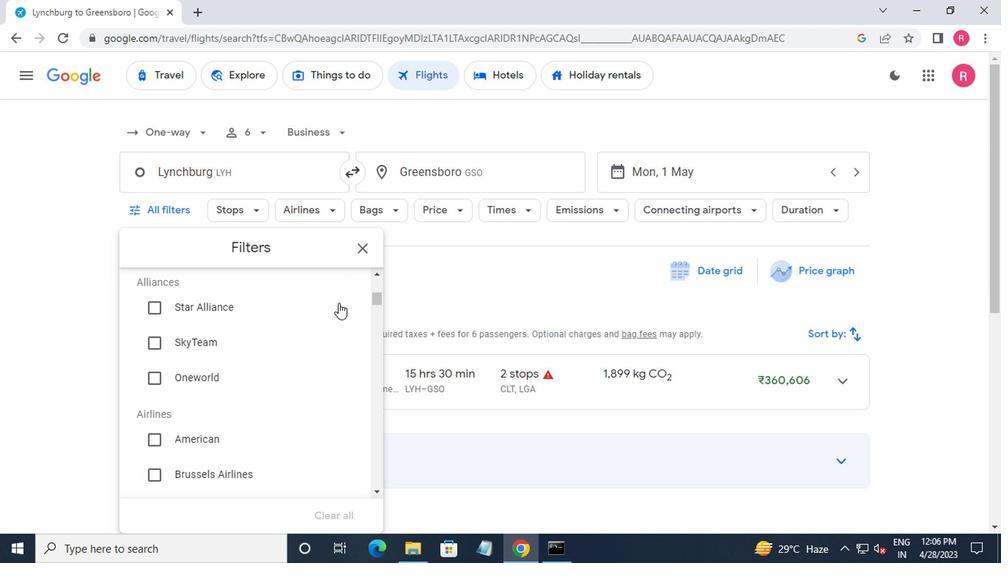 
Action: Mouse scrolled (334, 305) with delta (0, 0)
Screenshot: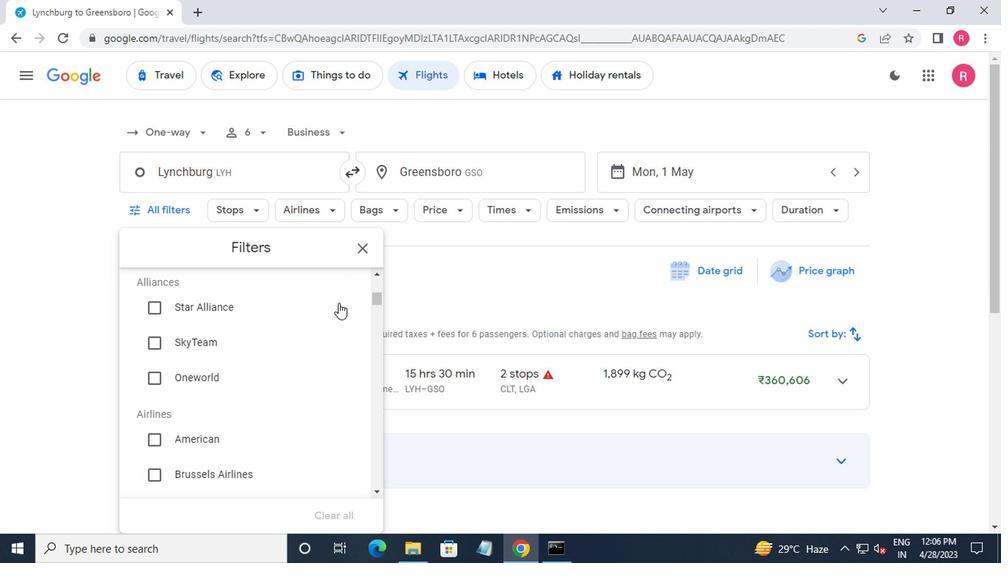 
Action: Mouse moved to (333, 307)
Screenshot: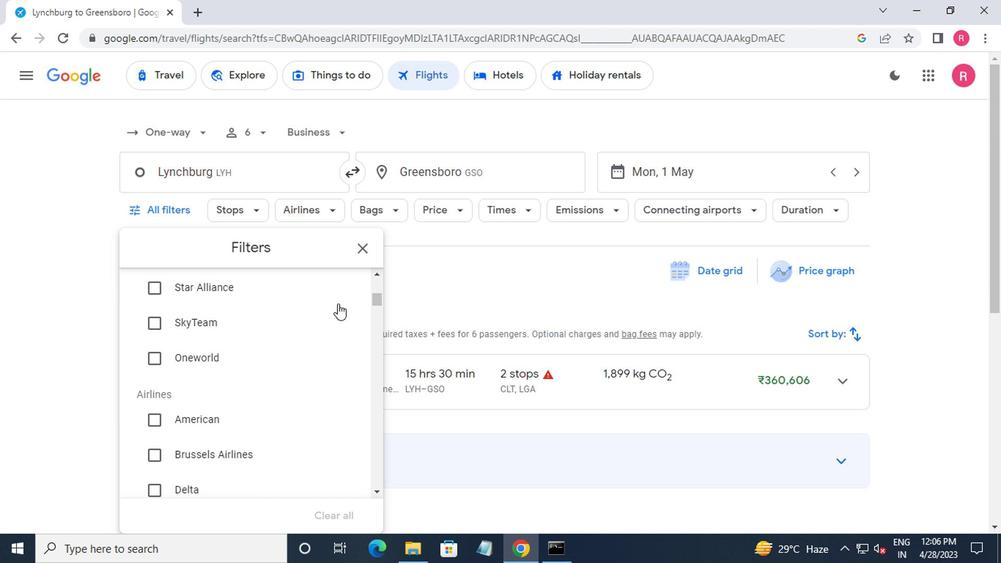 
Action: Mouse scrolled (333, 306) with delta (0, 0)
Screenshot: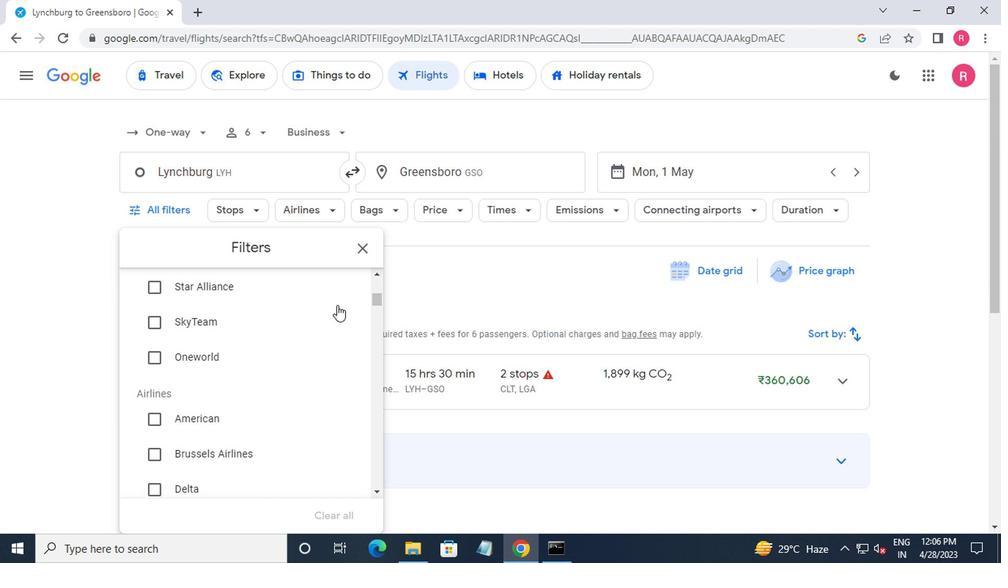 
Action: Mouse moved to (332, 310)
Screenshot: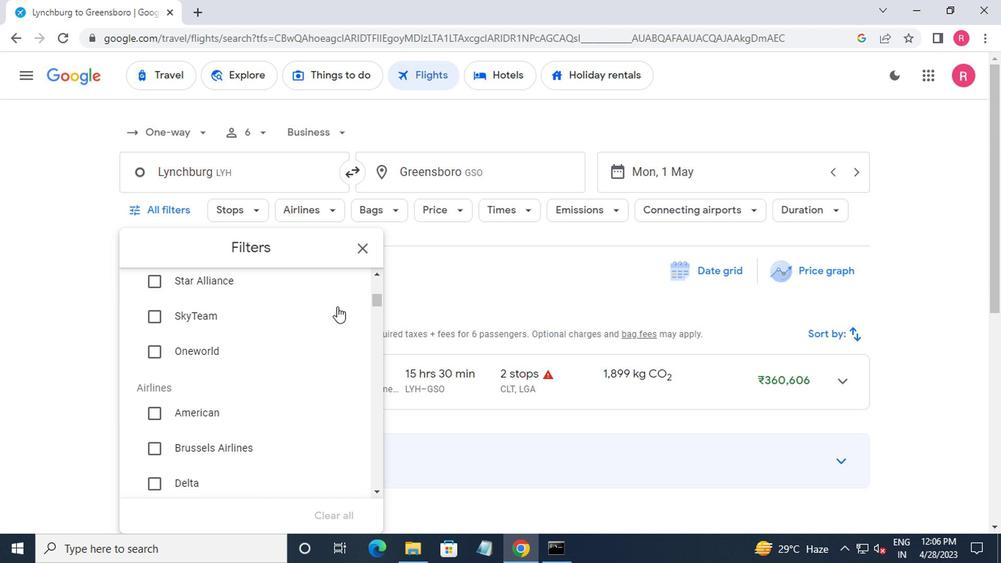 
Action: Mouse scrolled (332, 309) with delta (0, 0)
Screenshot: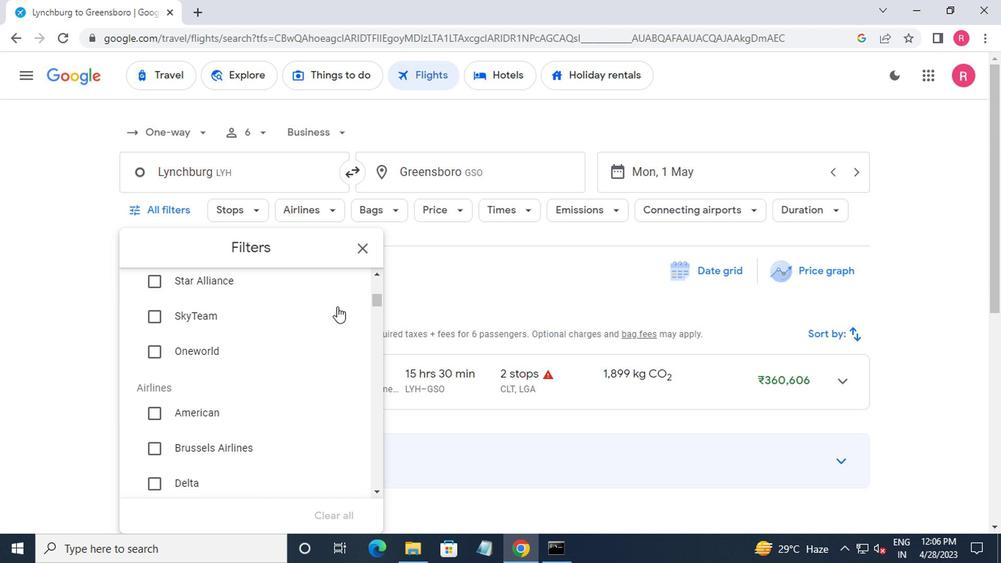 
Action: Mouse moved to (320, 360)
Screenshot: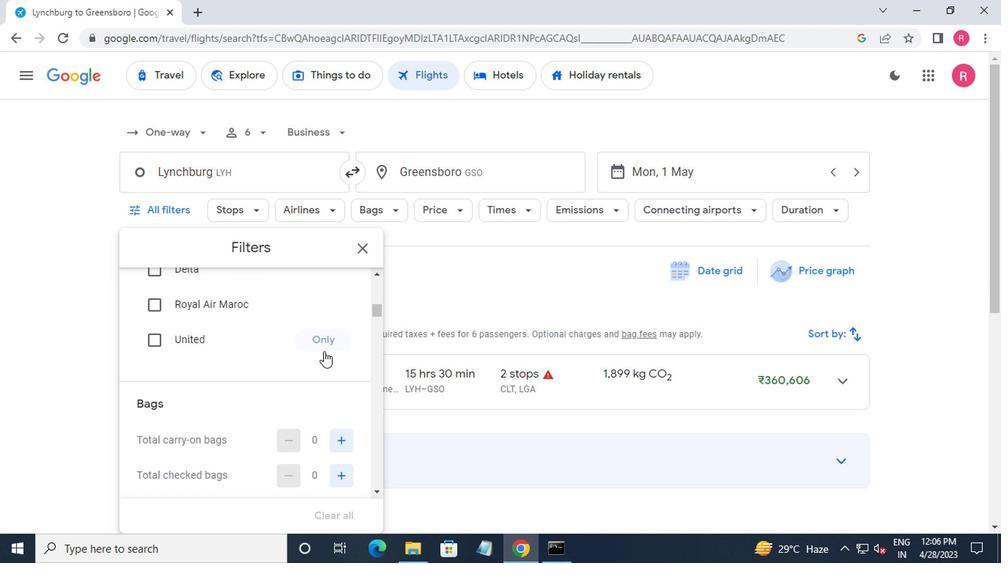 
Action: Mouse scrolled (320, 359) with delta (0, 0)
Screenshot: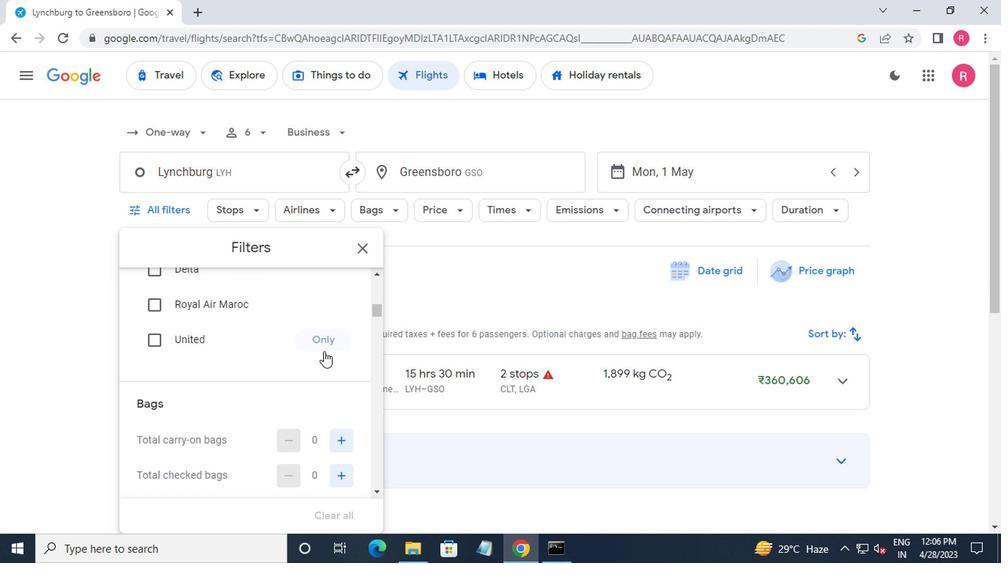
Action: Mouse moved to (320, 360)
Screenshot: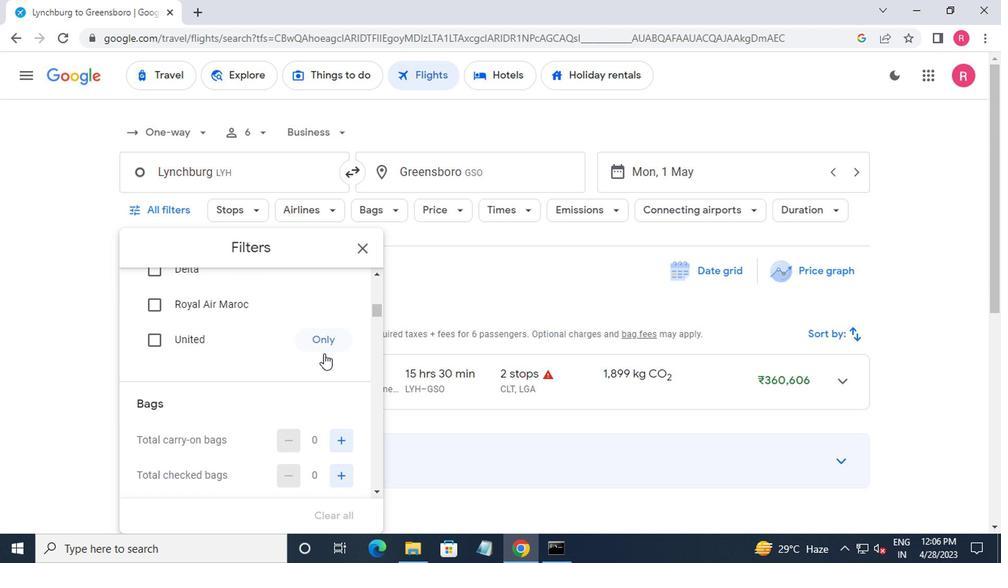 
Action: Mouse scrolled (320, 360) with delta (0, 0)
Screenshot: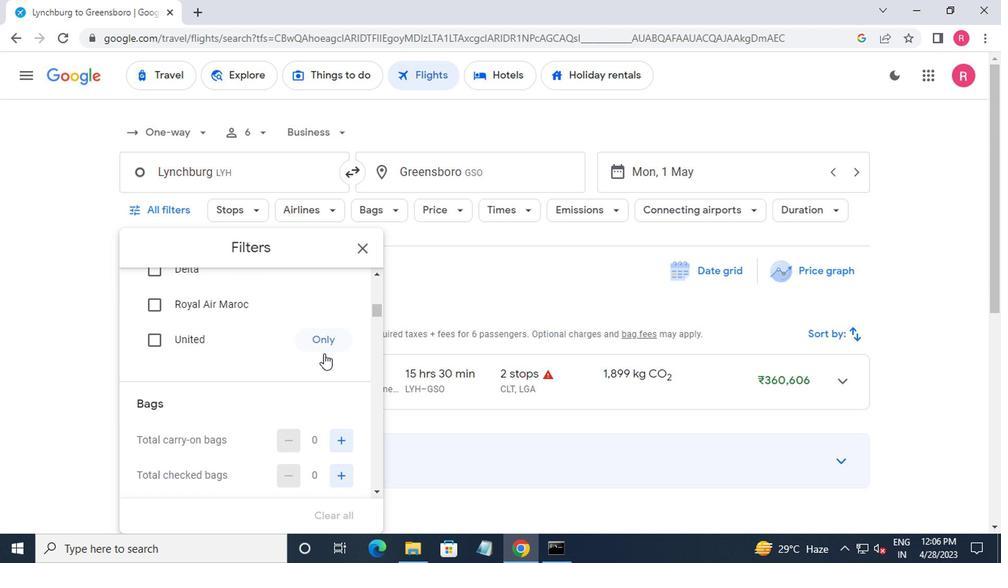 
Action: Mouse moved to (327, 335)
Screenshot: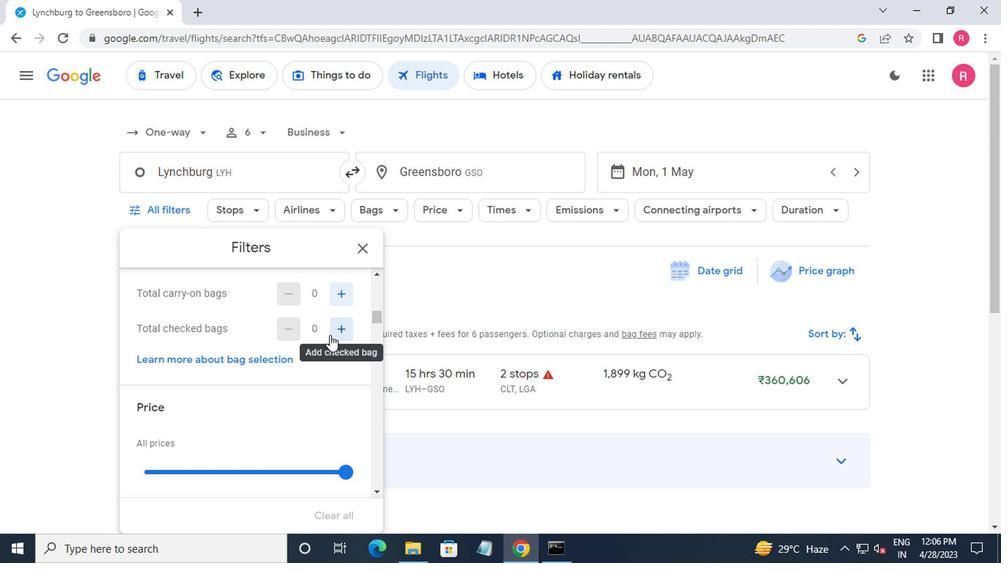 
Action: Mouse pressed left at (327, 335)
Screenshot: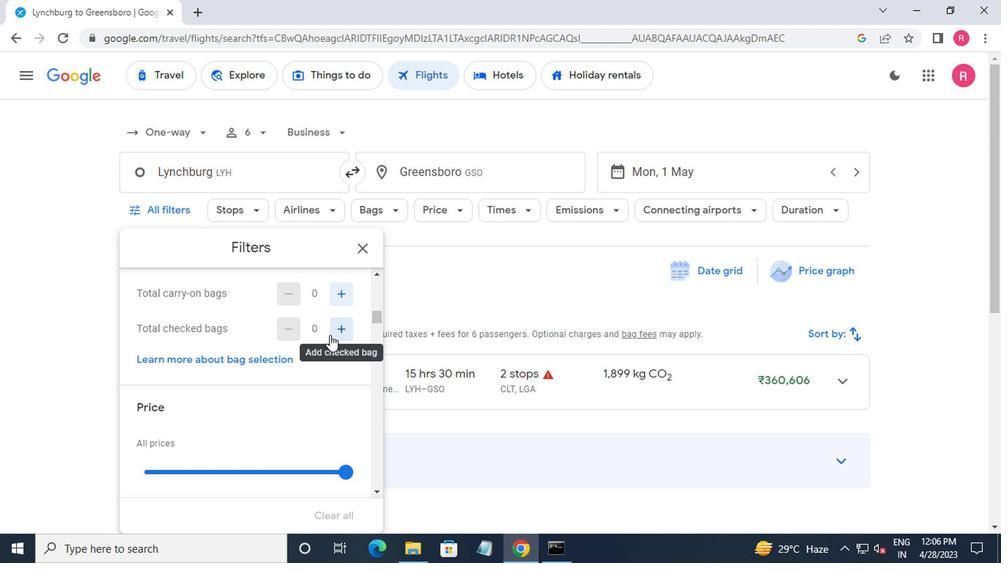 
Action: Mouse pressed left at (327, 335)
Screenshot: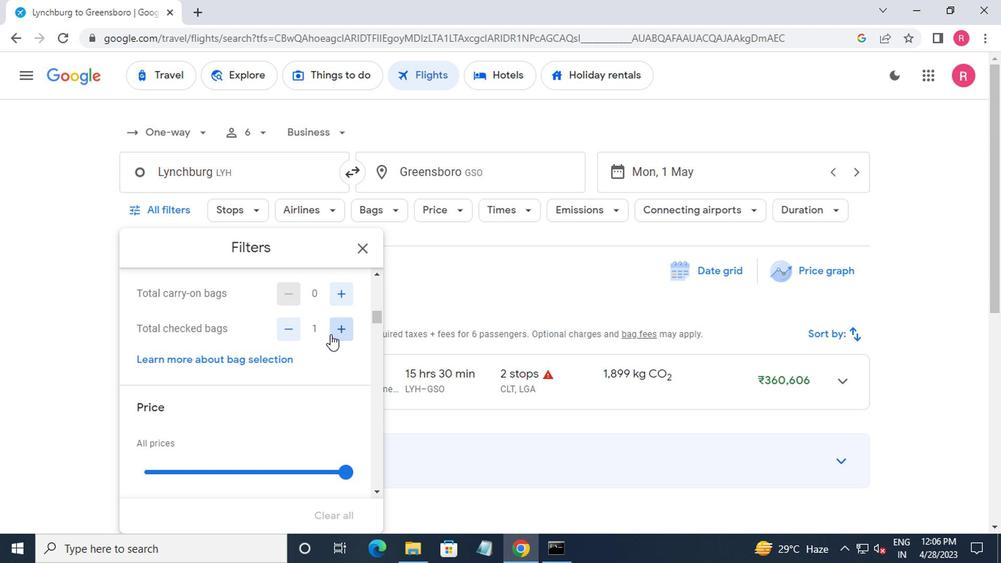 
Action: Mouse pressed left at (327, 335)
Screenshot: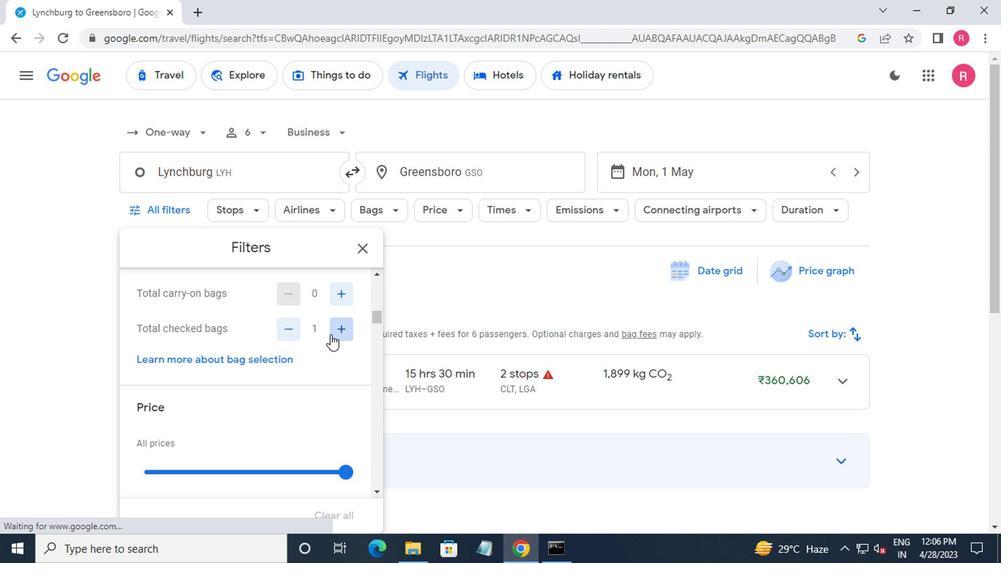 
Action: Mouse pressed left at (327, 335)
Screenshot: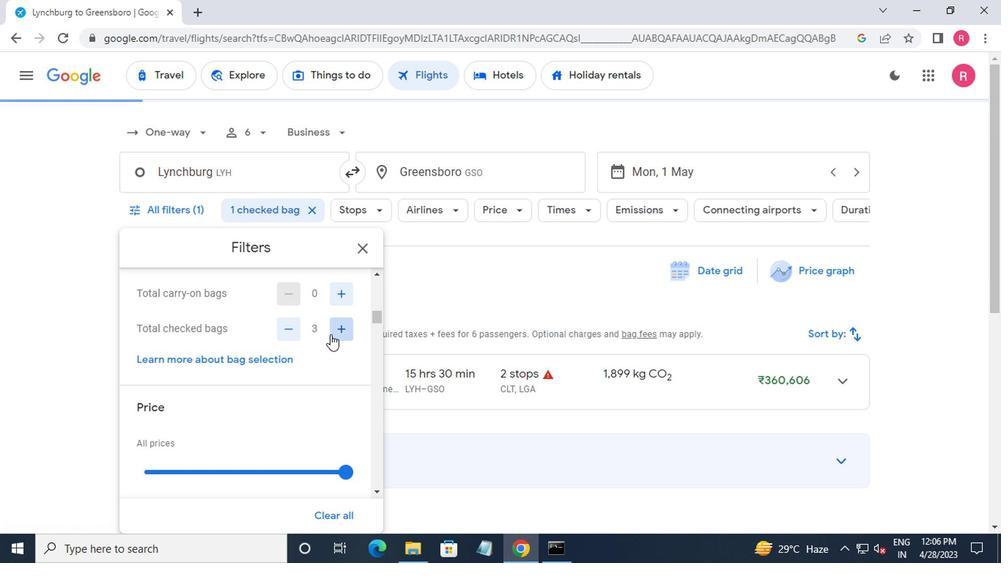 
Action: Mouse scrolled (327, 334) with delta (0, 0)
Screenshot: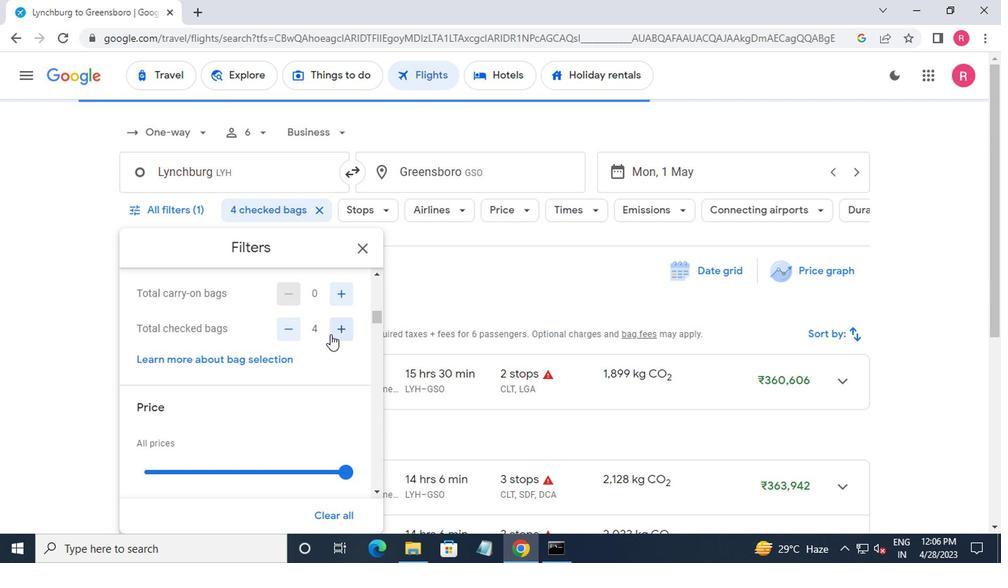 
Action: Mouse scrolled (327, 334) with delta (0, 0)
Screenshot: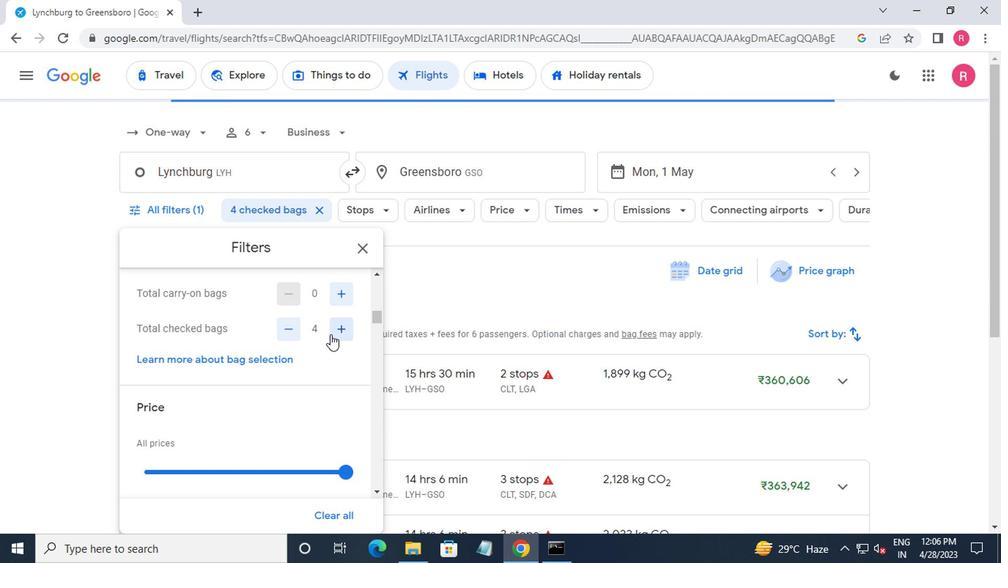 
Action: Mouse moved to (339, 323)
Screenshot: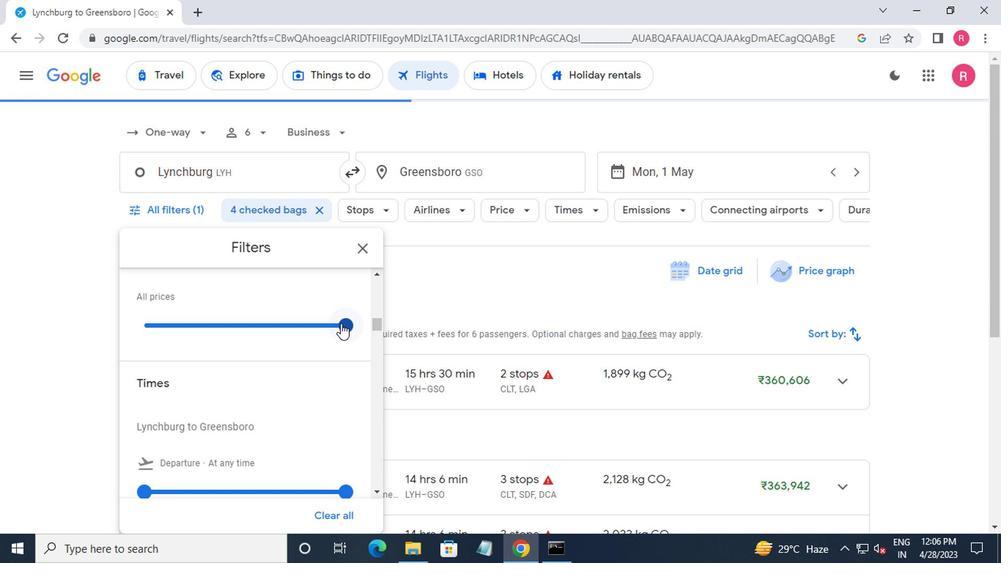 
Action: Mouse pressed left at (339, 323)
Screenshot: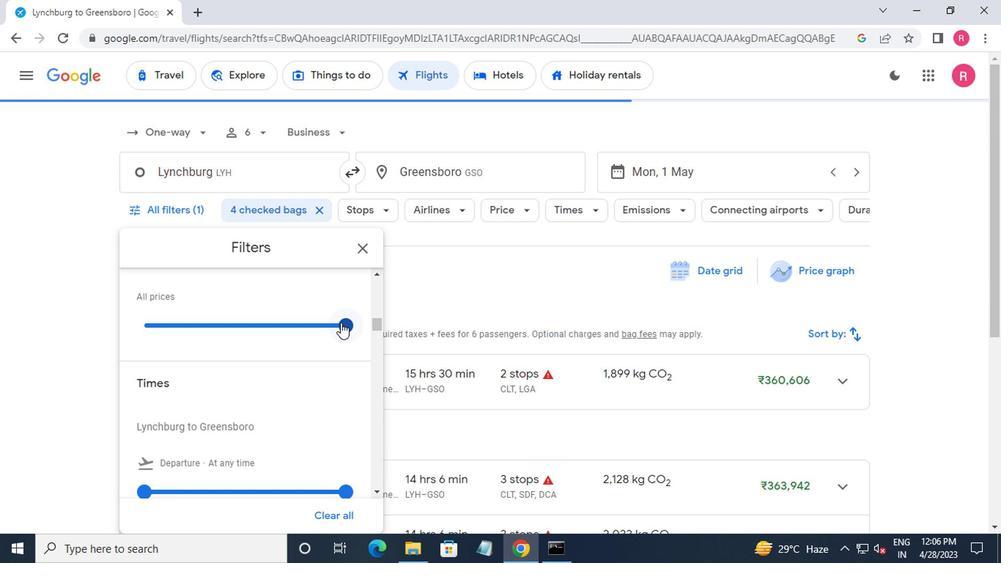 
Action: Mouse moved to (251, 456)
Screenshot: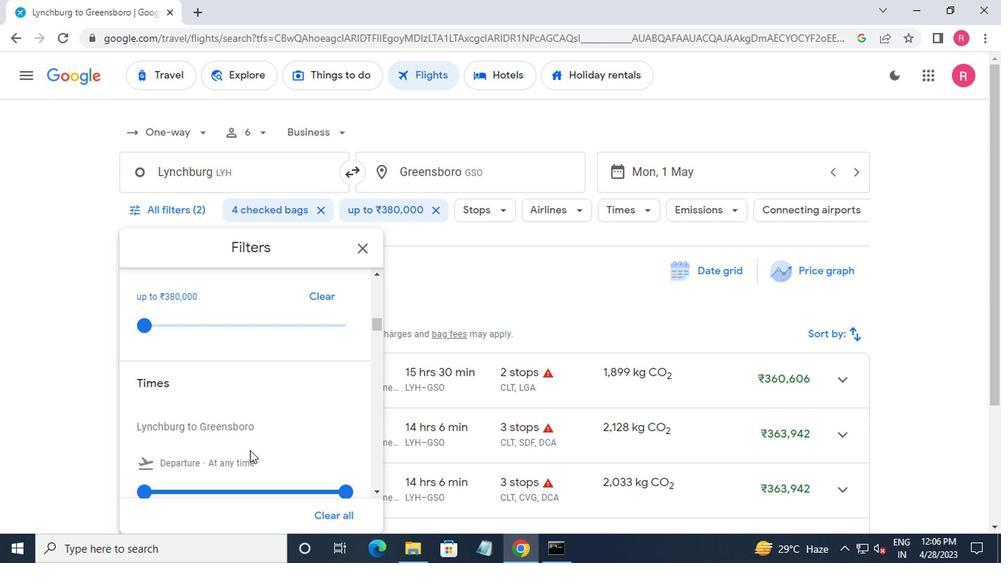 
Action: Mouse scrolled (251, 455) with delta (0, -1)
Screenshot: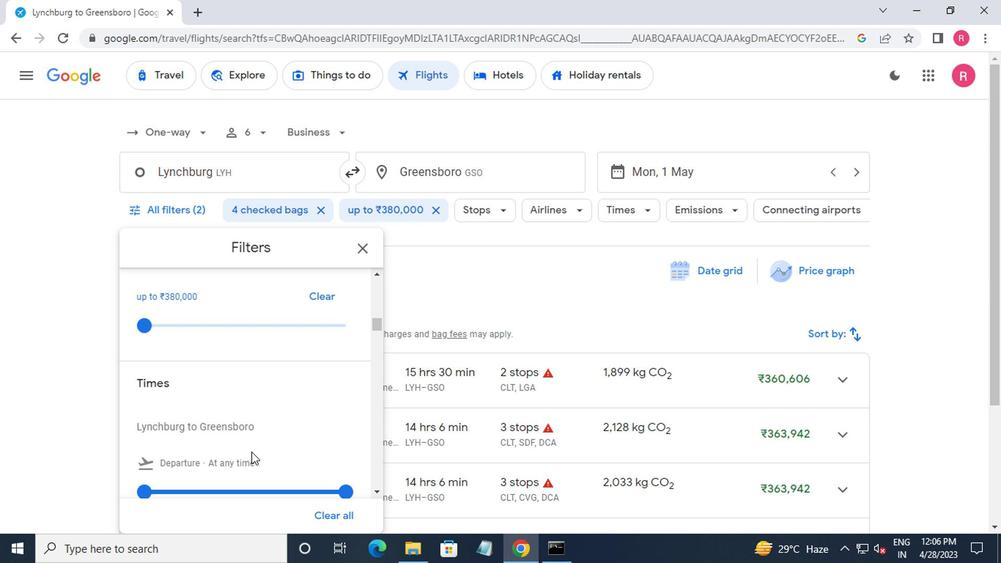 
Action: Mouse moved to (134, 408)
Screenshot: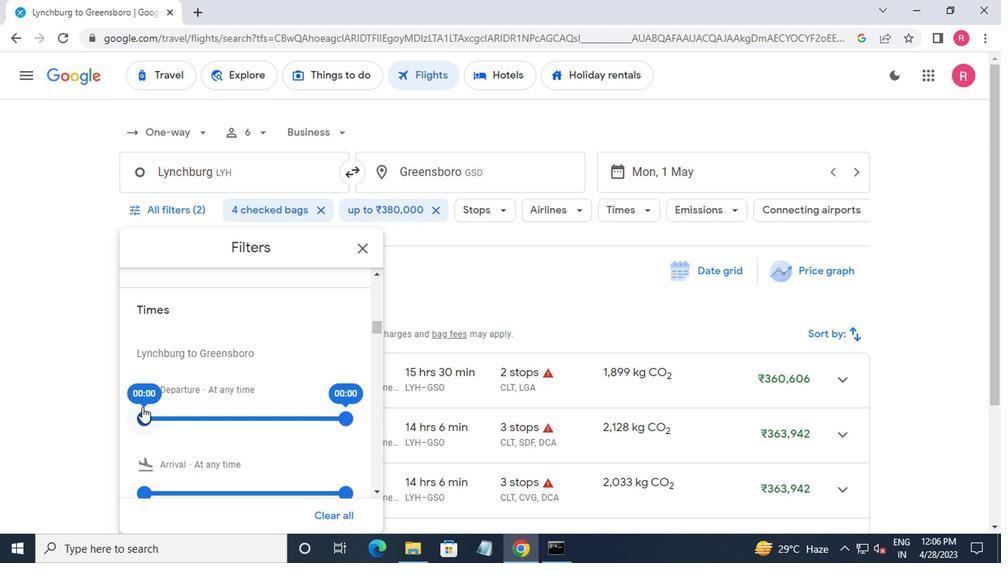 
Action: Mouse pressed left at (134, 408)
Screenshot: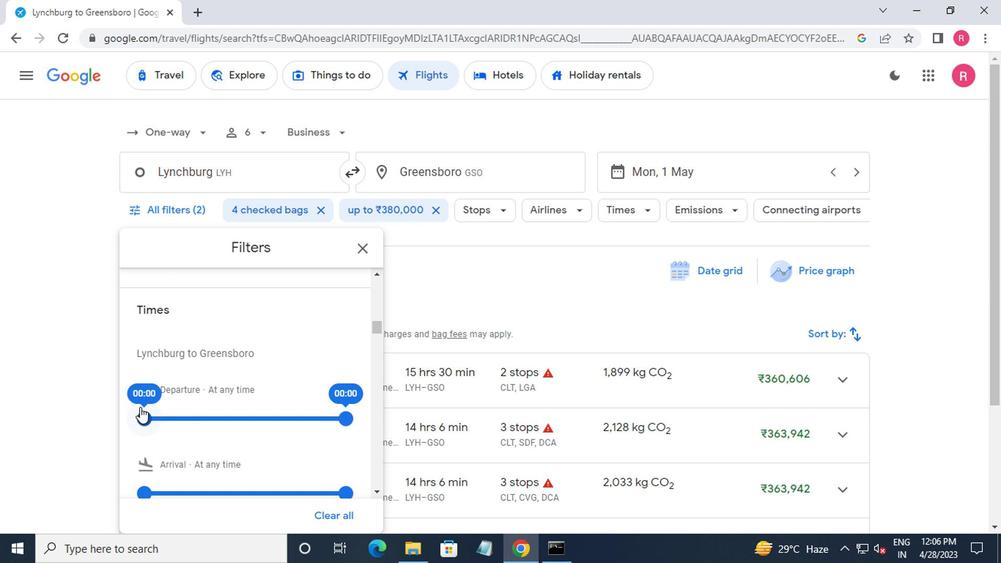 
Action: Mouse moved to (335, 418)
Screenshot: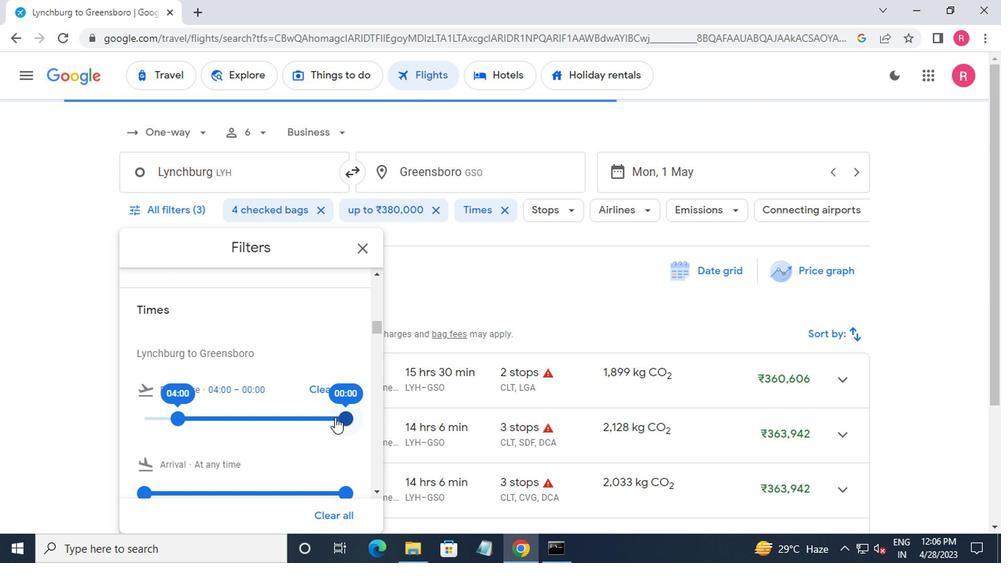 
Action: Mouse pressed left at (335, 418)
Screenshot: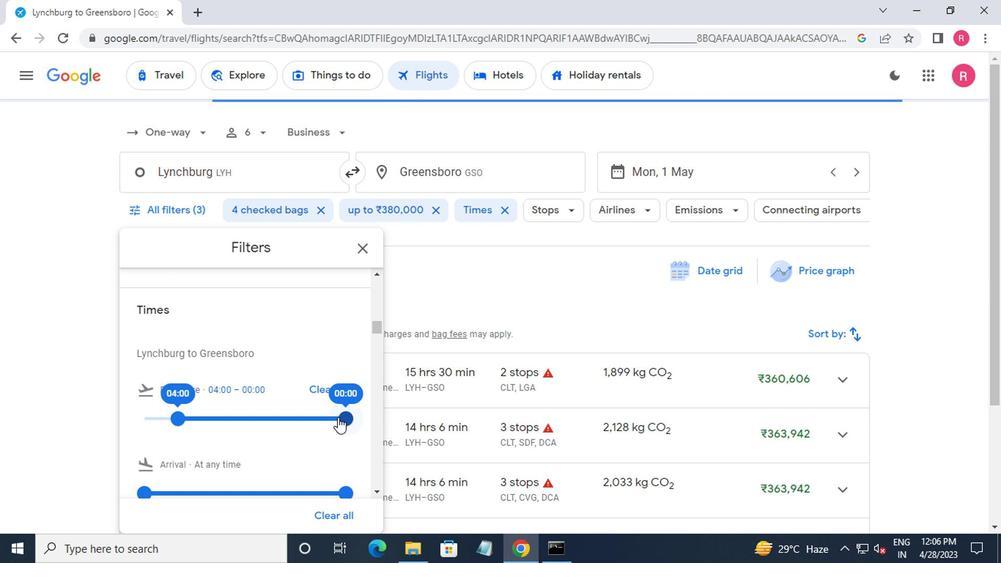 
Action: Mouse moved to (358, 247)
Screenshot: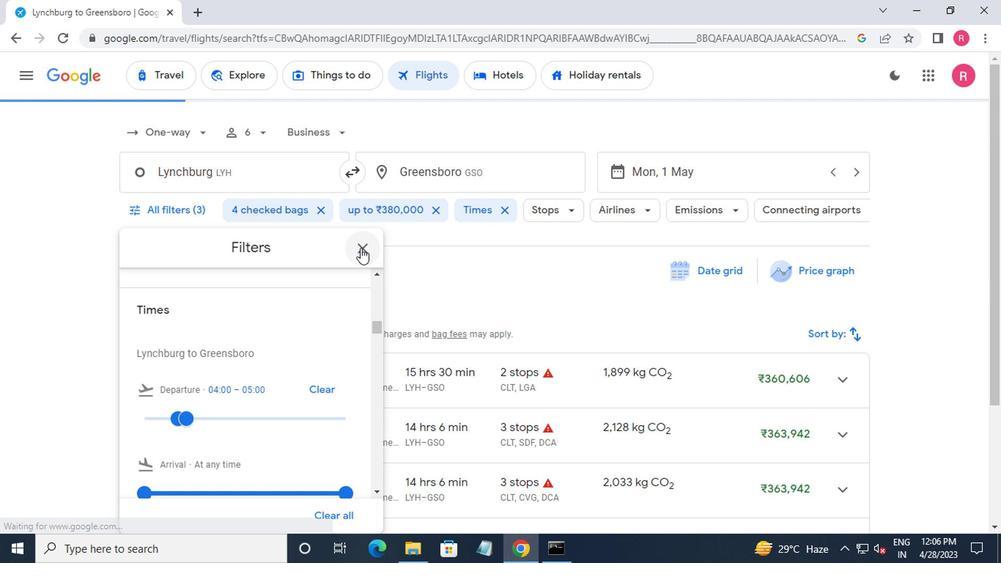 
Action: Mouse pressed left at (358, 247)
Screenshot: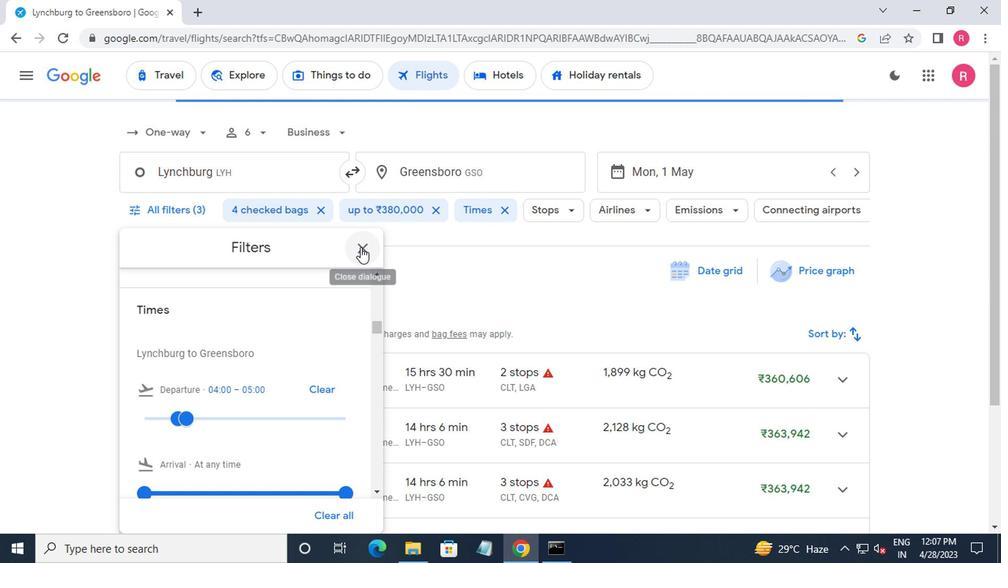 
